 Task: Look for space in Jekulo, Indonesia from 1st June, 2023 to 9th June, 2023 for 4 adults in price range Rs.6000 to Rs.12000. Place can be entire place with 2 bedrooms having 2 beds and 2 bathrooms. Property type can be house, flat, guest house. Booking option can be shelf check-in. Required host language is English.
Action: Mouse moved to (440, 80)
Screenshot: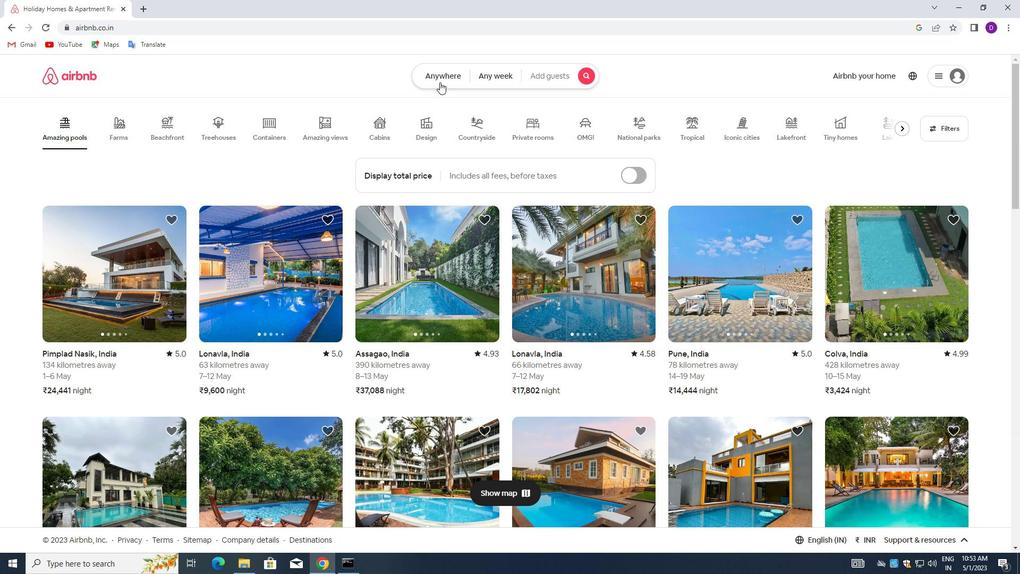 
Action: Mouse pressed left at (440, 80)
Screenshot: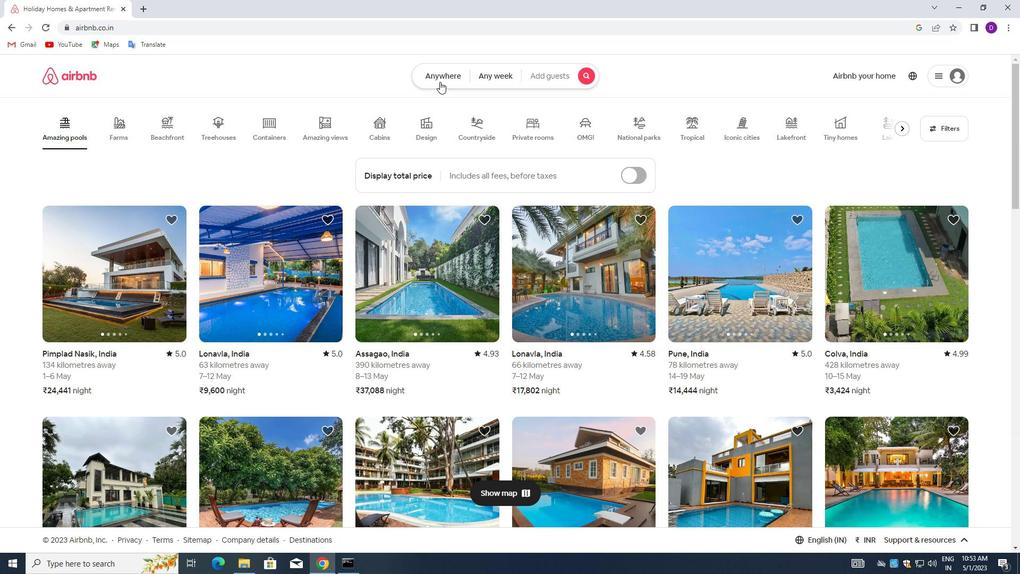 
Action: Mouse moved to (315, 120)
Screenshot: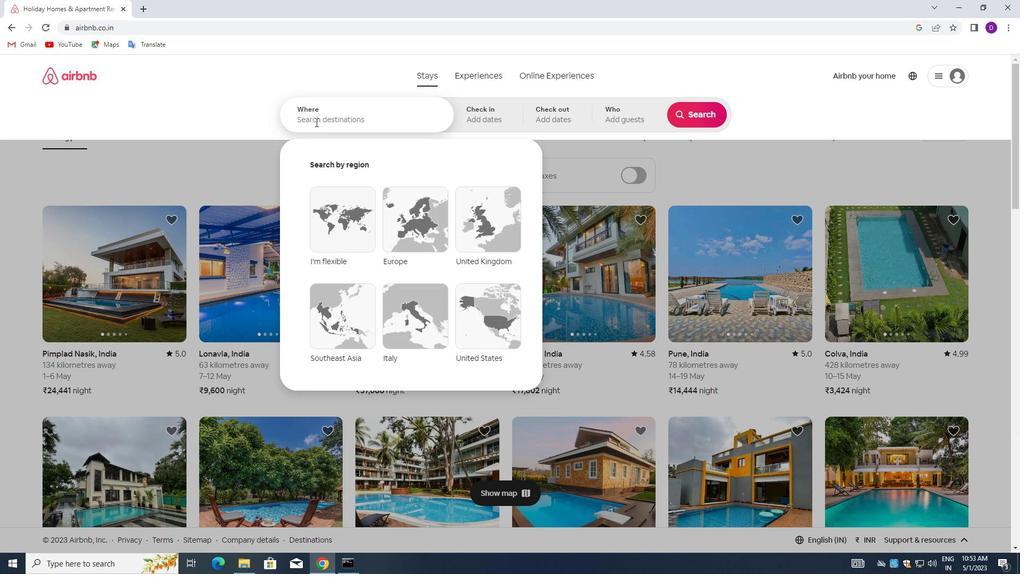 
Action: Mouse pressed left at (315, 120)
Screenshot: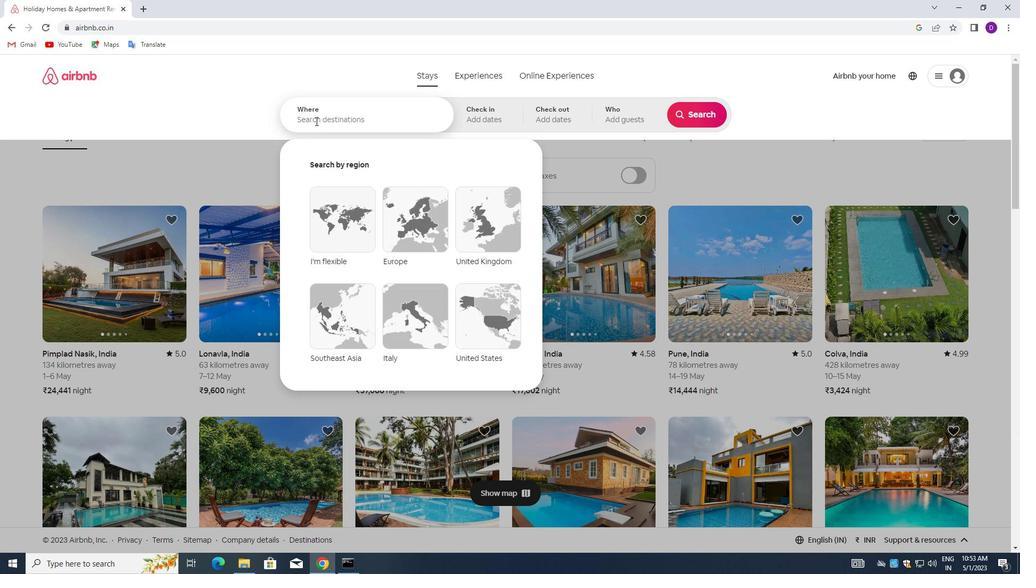 
Action: Key pressed <Key.shift>JEKULO,<Key.space><Key.shift>INDONESIA
Screenshot: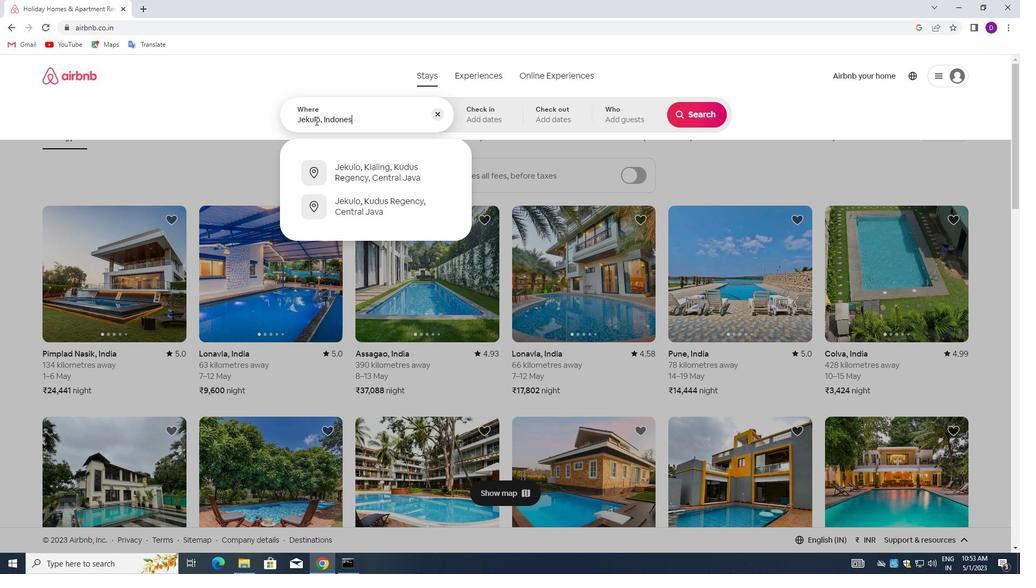 
Action: Mouse moved to (375, 118)
Screenshot: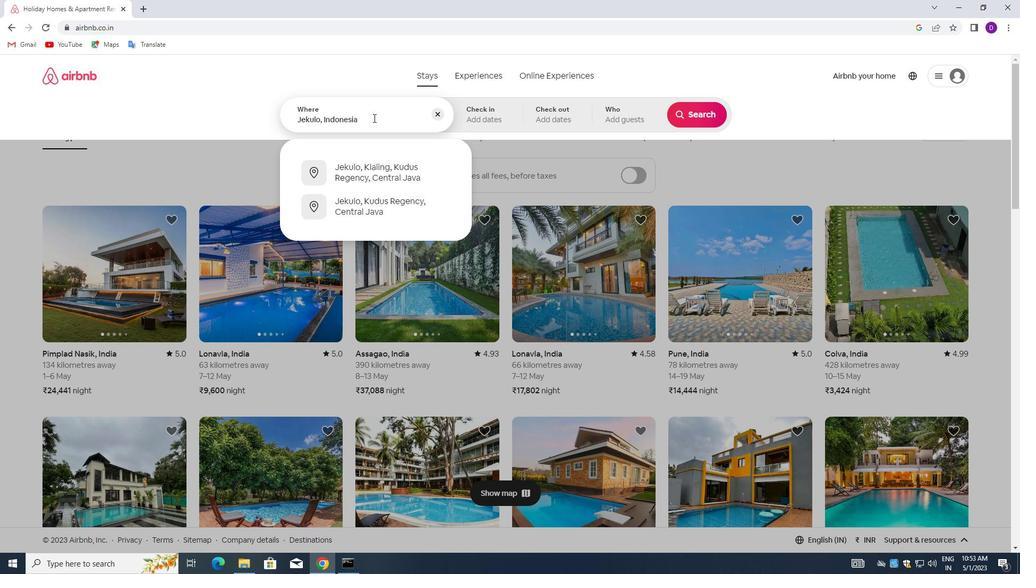 
Action: Key pressed <Key.enter>
Screenshot: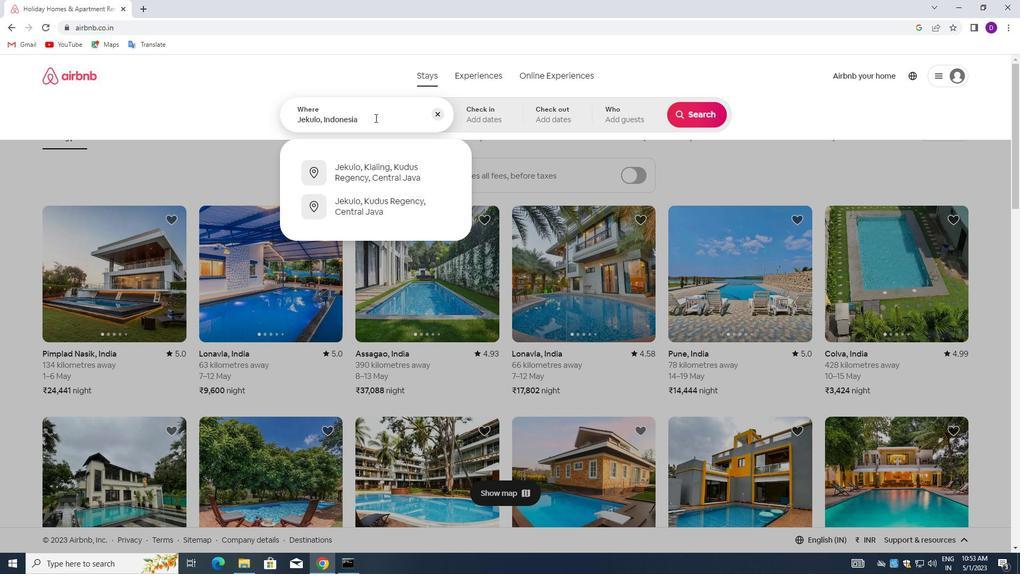 
Action: Mouse moved to (635, 245)
Screenshot: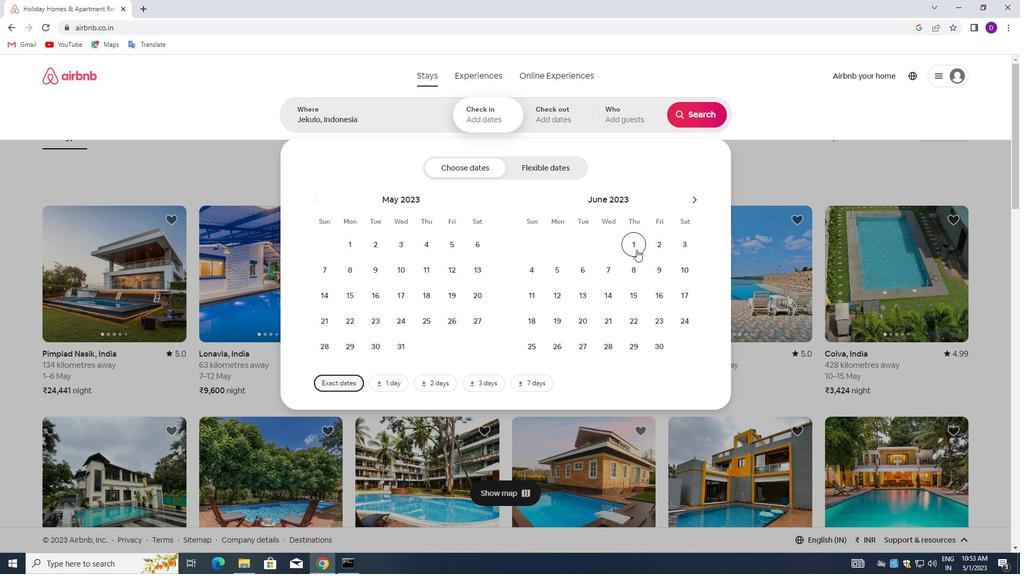 
Action: Mouse pressed left at (635, 245)
Screenshot: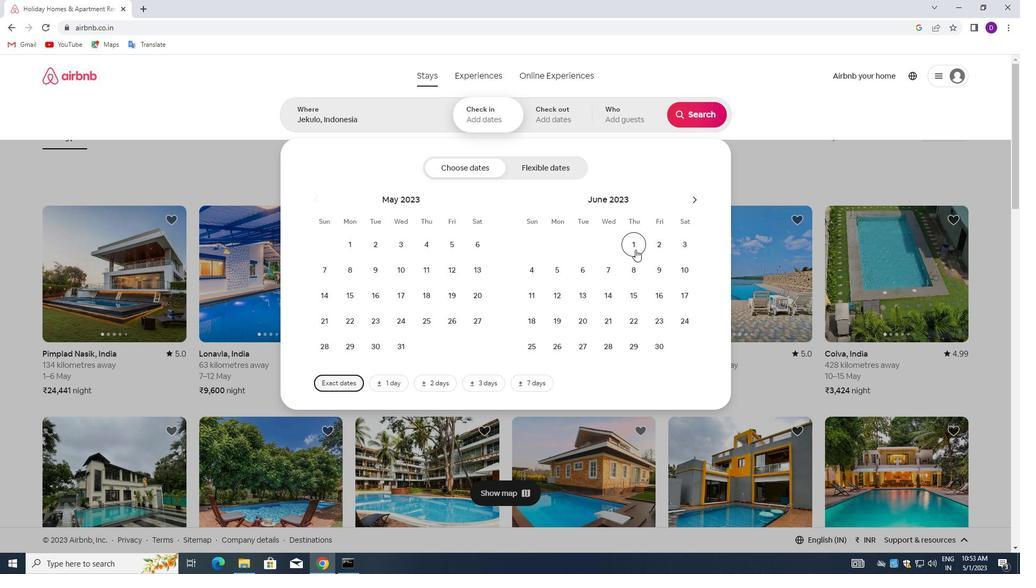 
Action: Mouse moved to (654, 259)
Screenshot: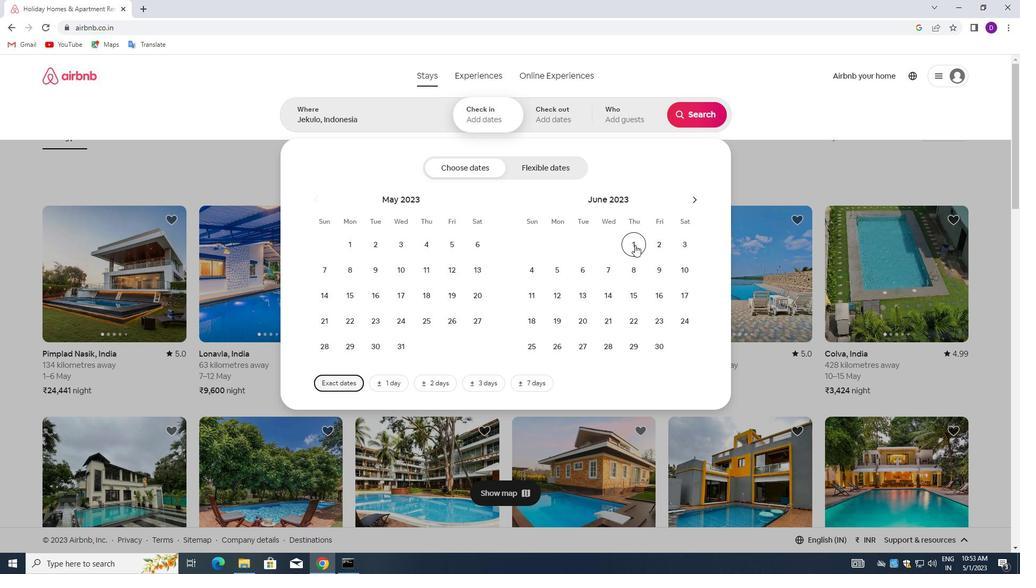 
Action: Mouse pressed left at (654, 259)
Screenshot: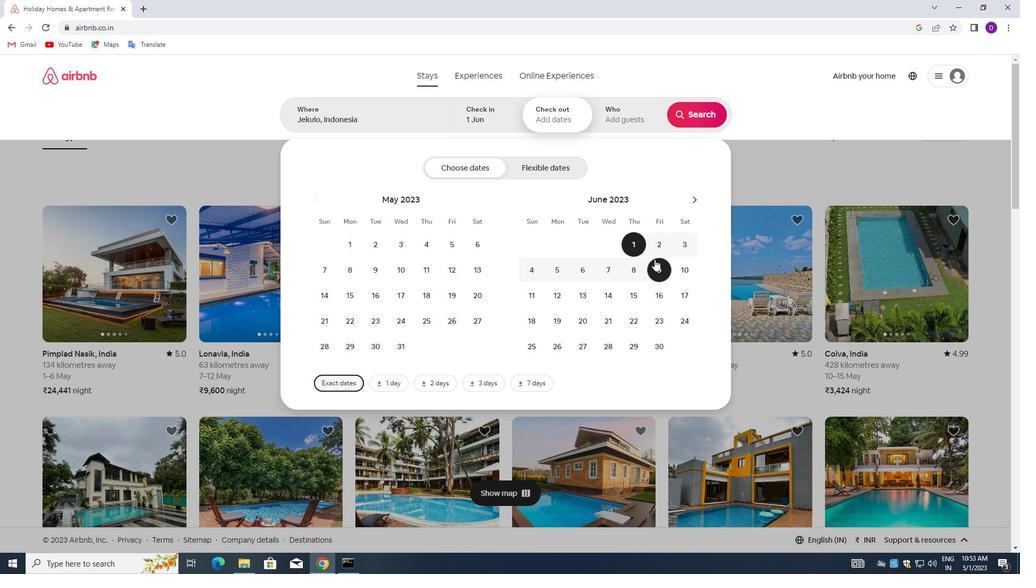 
Action: Mouse moved to (621, 124)
Screenshot: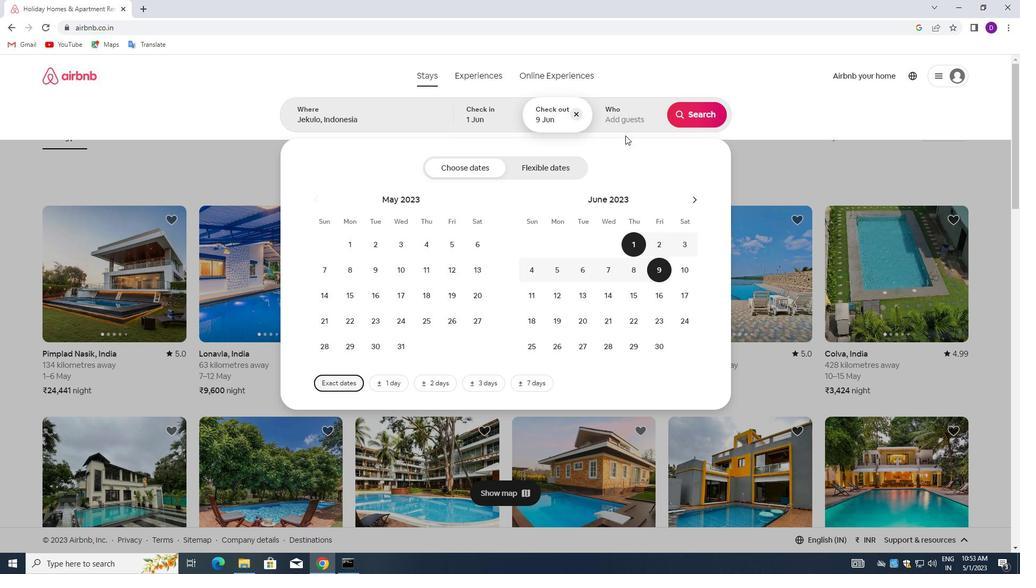 
Action: Mouse pressed left at (621, 124)
Screenshot: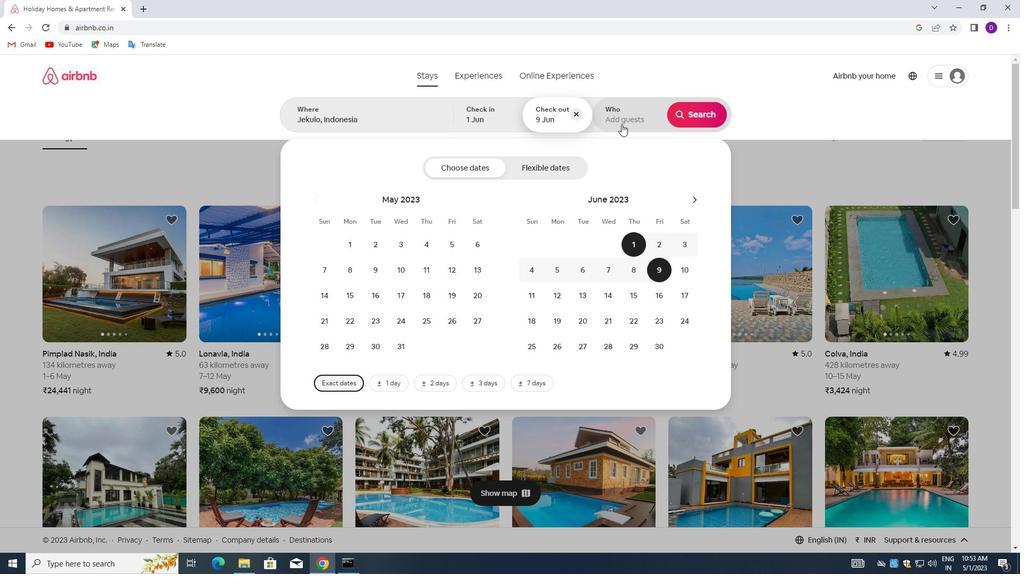 
Action: Mouse moved to (700, 172)
Screenshot: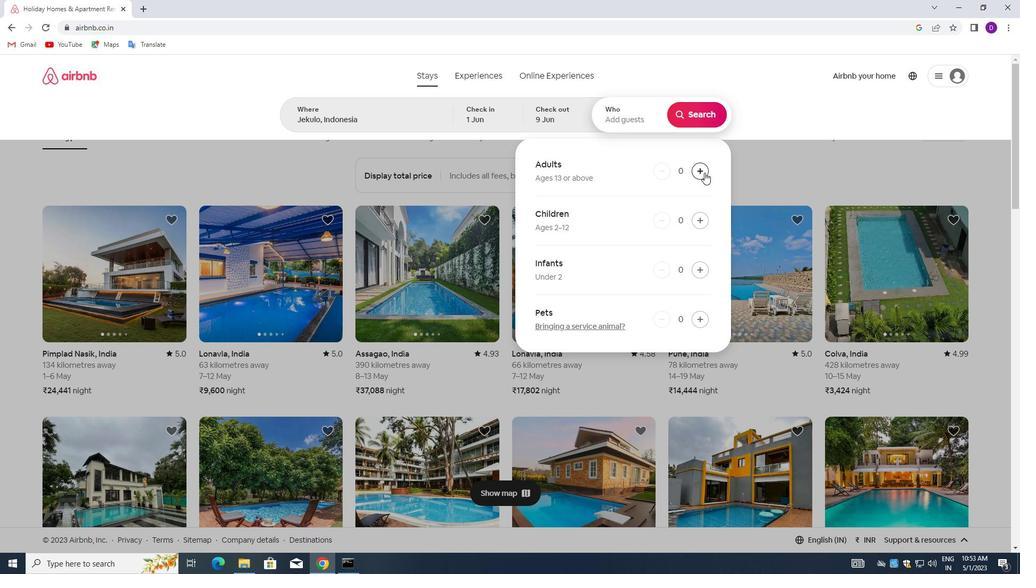 
Action: Mouse pressed left at (700, 172)
Screenshot: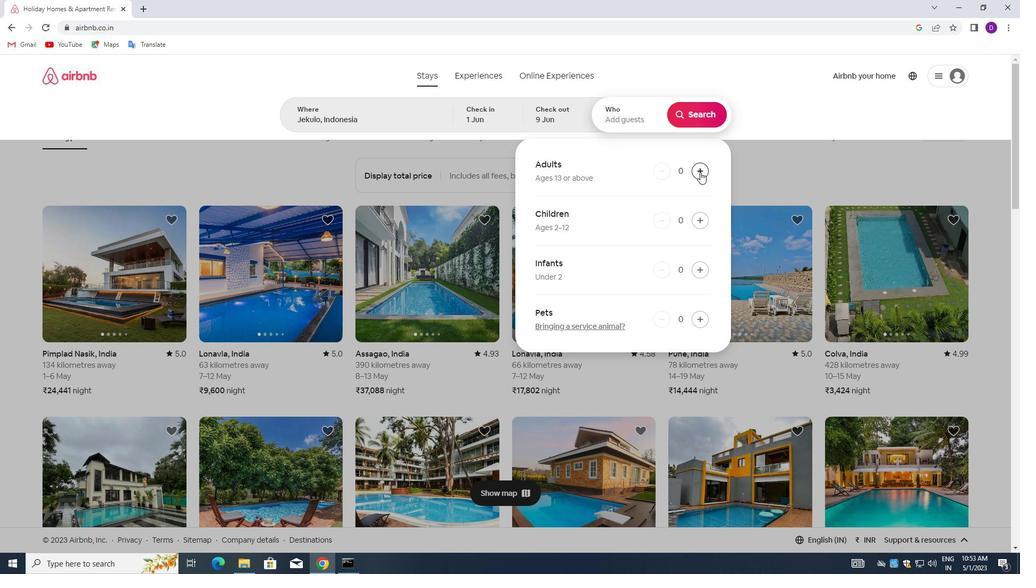 
Action: Mouse pressed left at (700, 172)
Screenshot: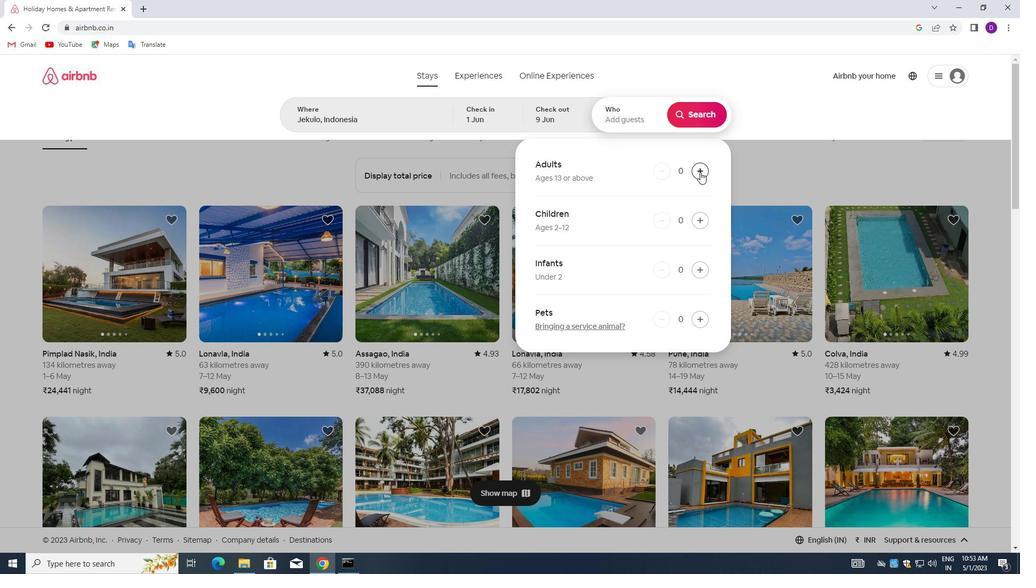 
Action: Mouse pressed left at (700, 172)
Screenshot: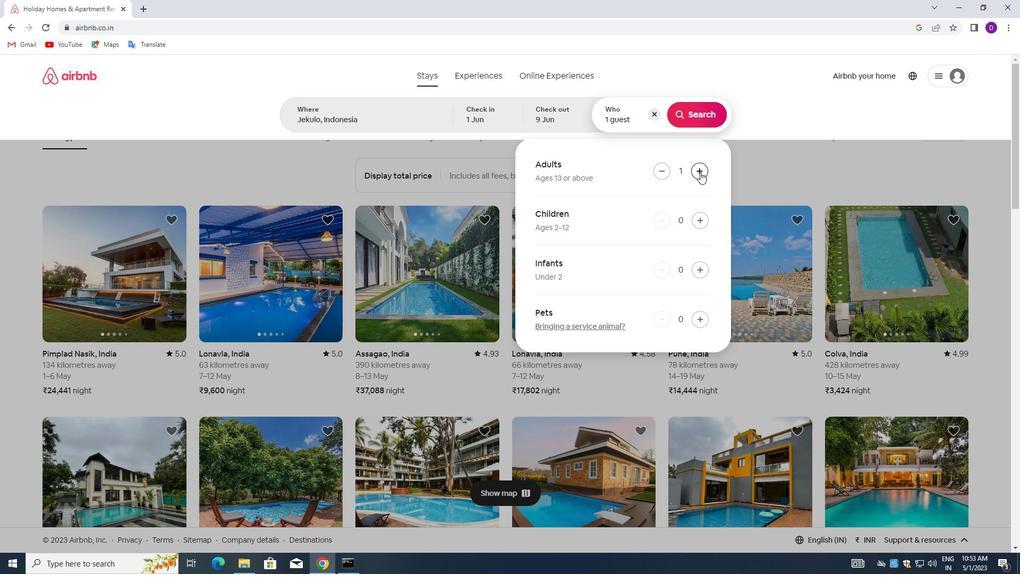 
Action: Mouse pressed left at (700, 172)
Screenshot: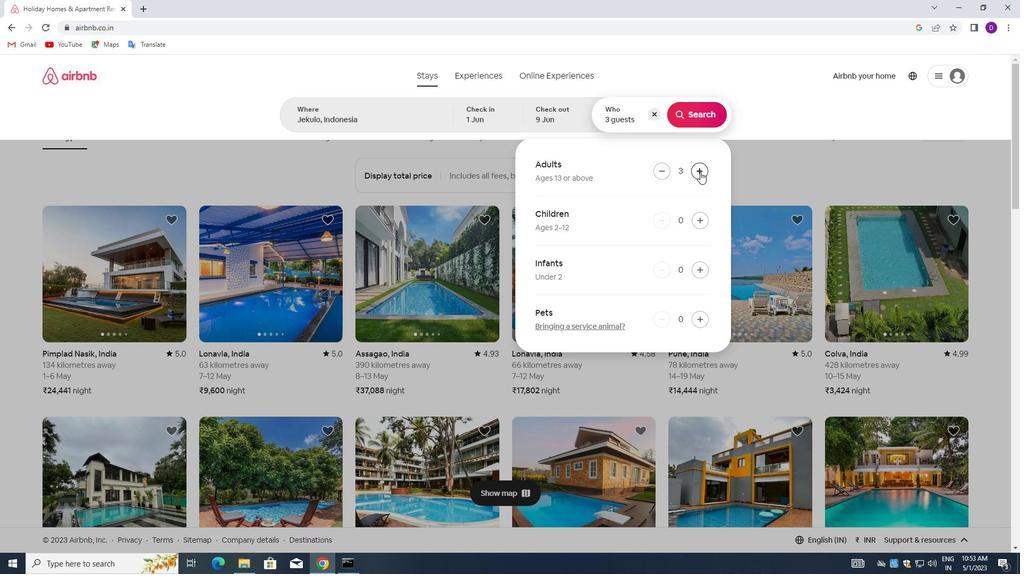
Action: Mouse moved to (693, 115)
Screenshot: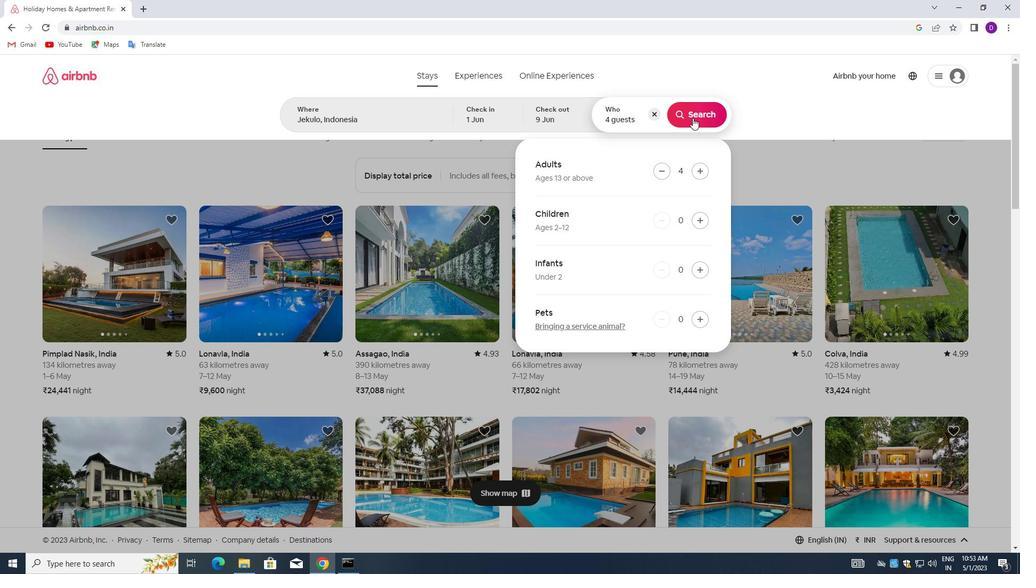 
Action: Mouse pressed left at (693, 115)
Screenshot: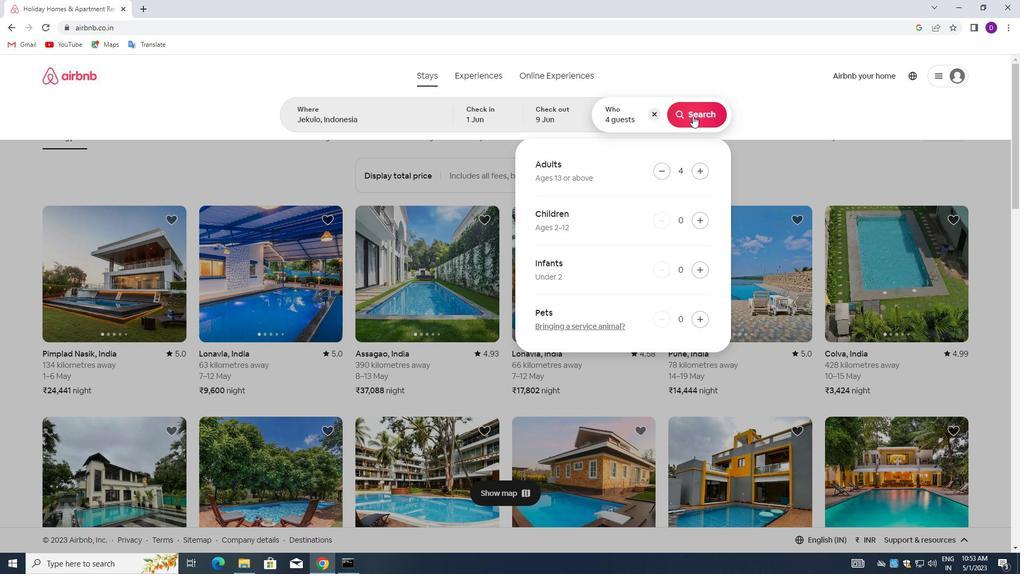 
Action: Mouse moved to (963, 116)
Screenshot: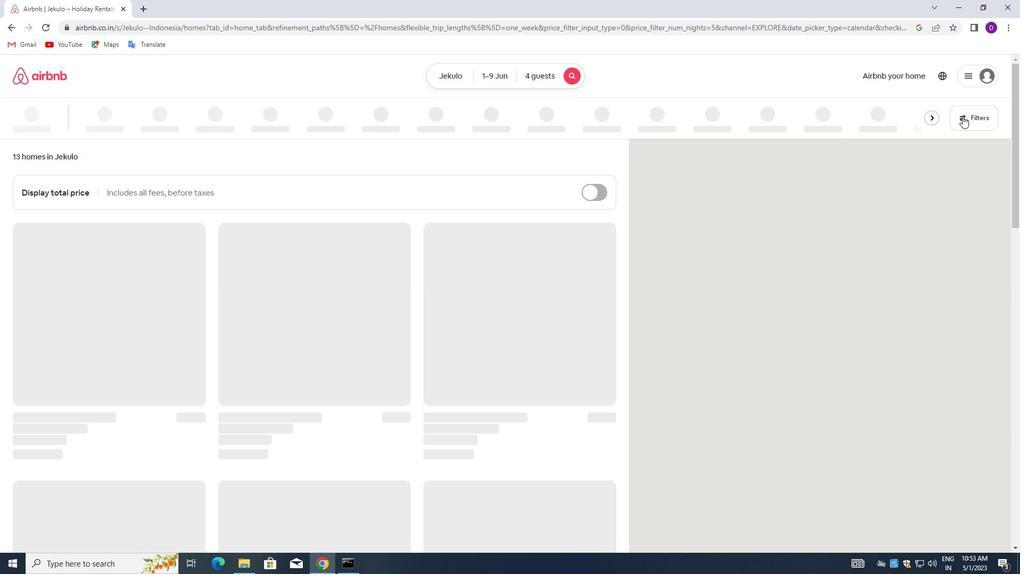 
Action: Mouse pressed left at (963, 116)
Screenshot: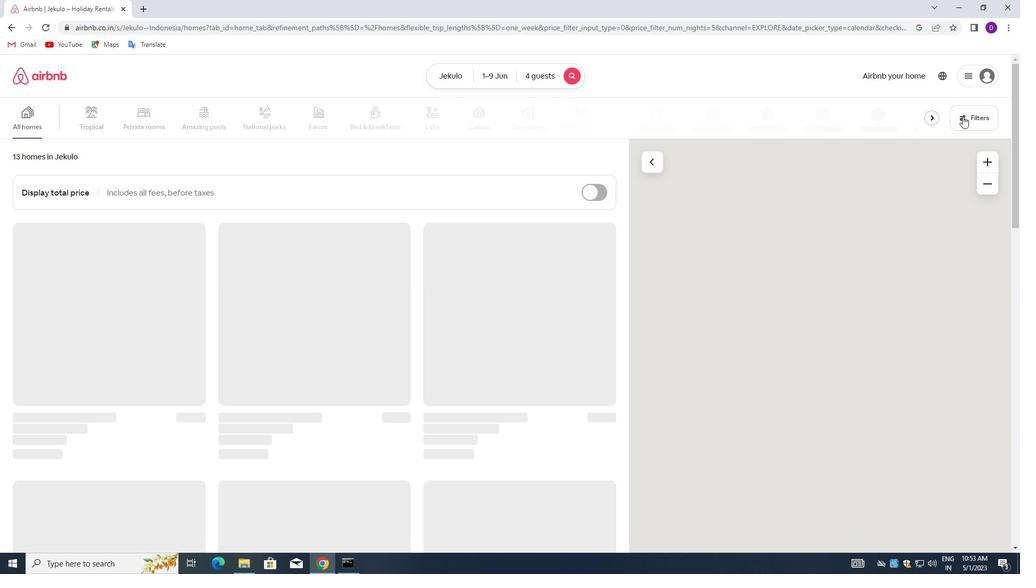 
Action: Mouse moved to (371, 254)
Screenshot: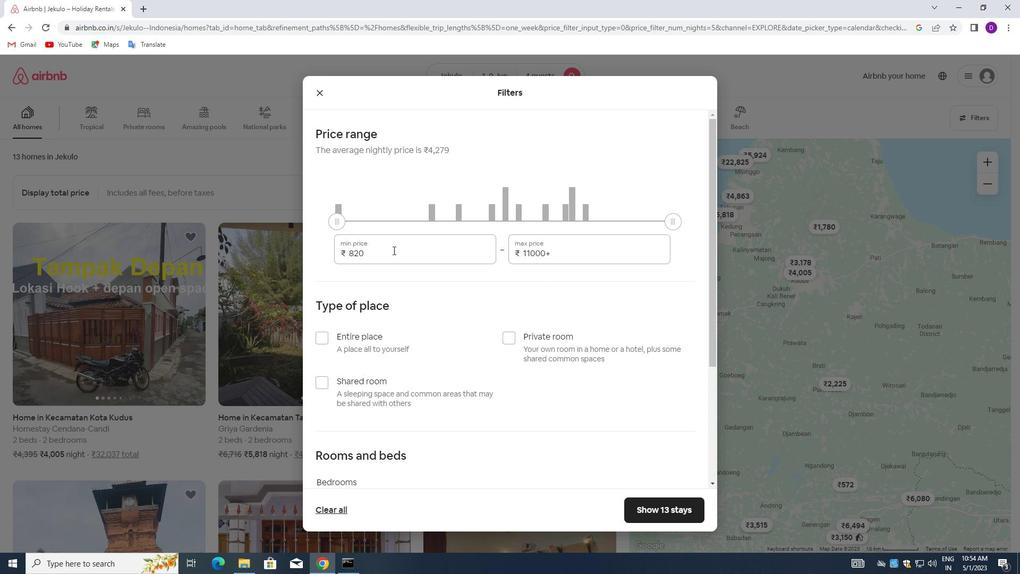
Action: Mouse pressed left at (371, 254)
Screenshot: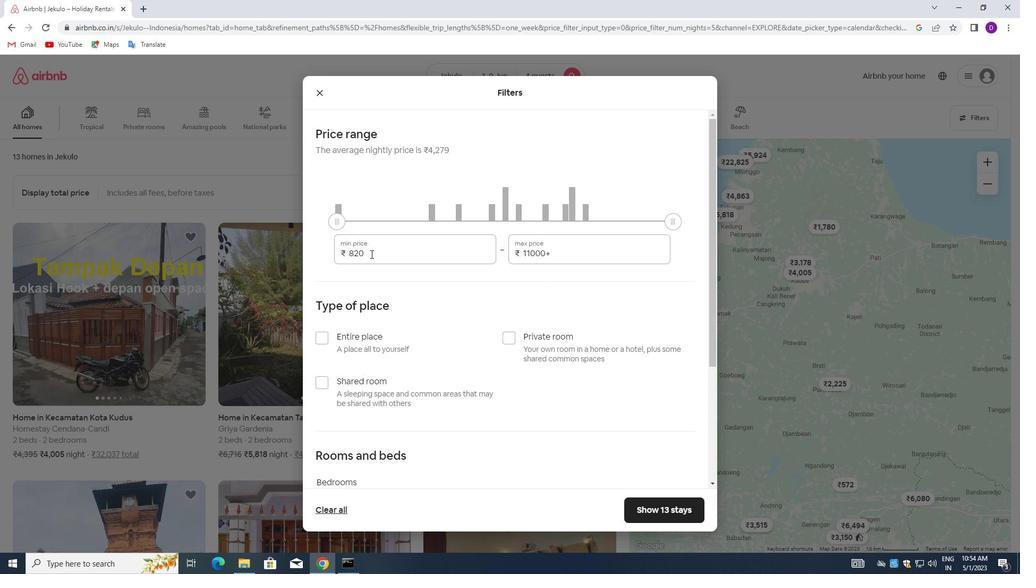 
Action: Mouse pressed left at (371, 254)
Screenshot: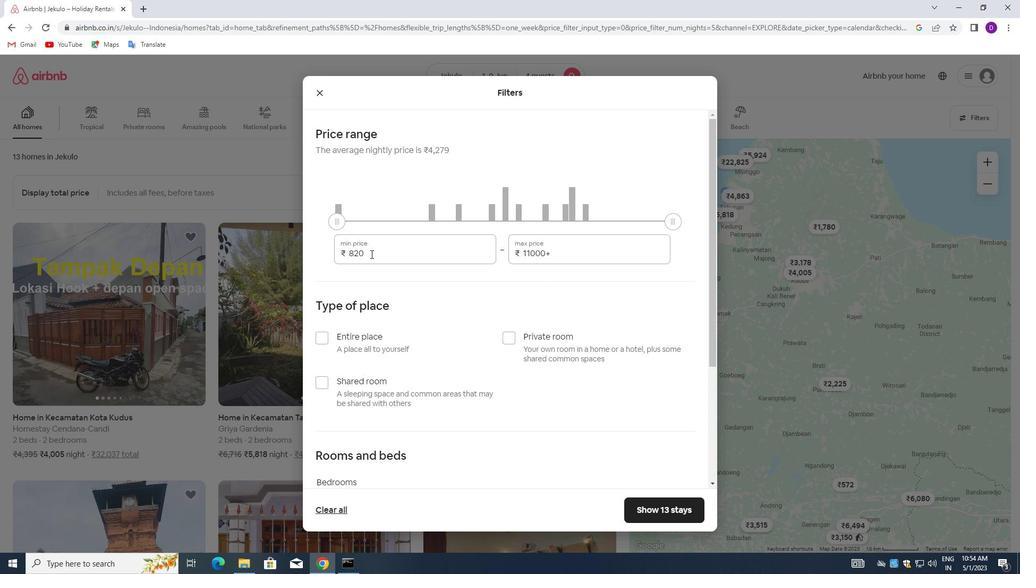 
Action: Key pressed 6000<Key.tab>12000
Screenshot: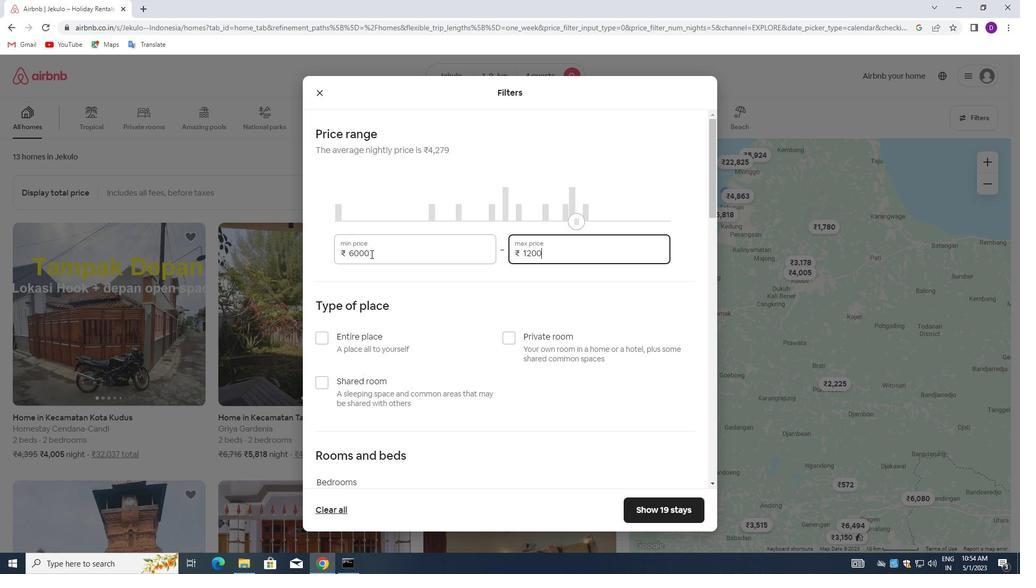 
Action: Mouse moved to (371, 272)
Screenshot: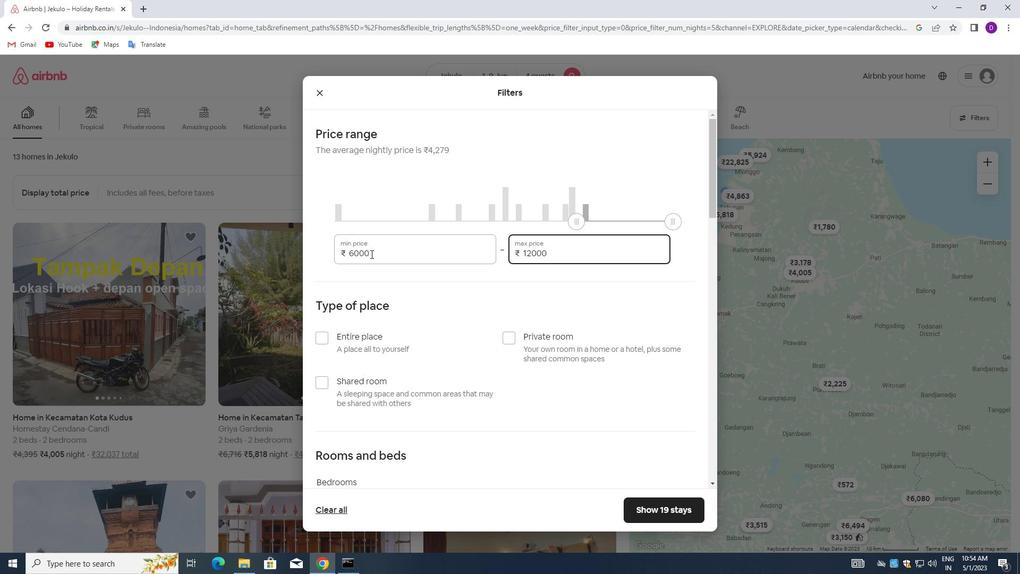 
Action: Mouse scrolled (371, 271) with delta (0, 0)
Screenshot: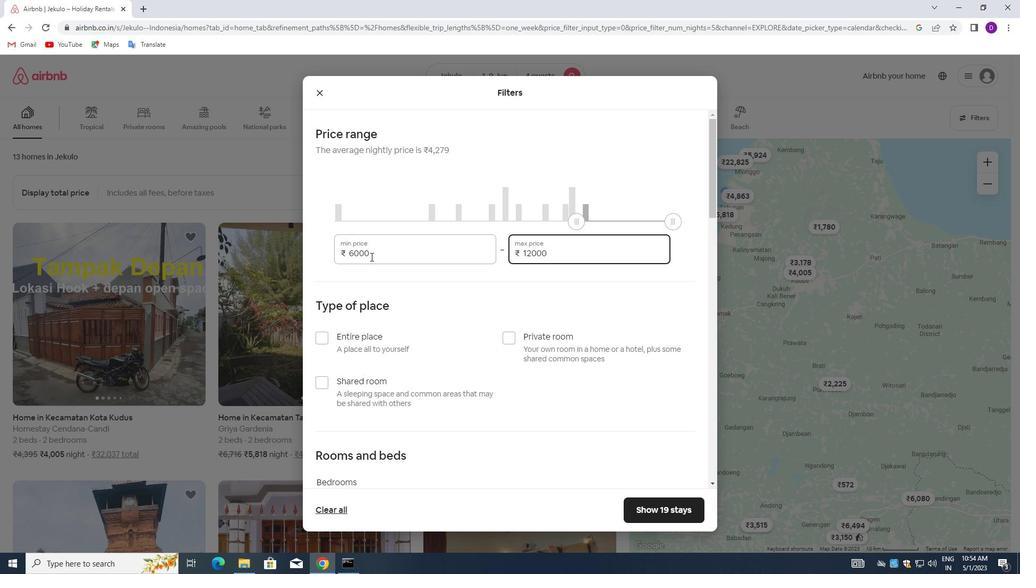 
Action: Mouse moved to (371, 273)
Screenshot: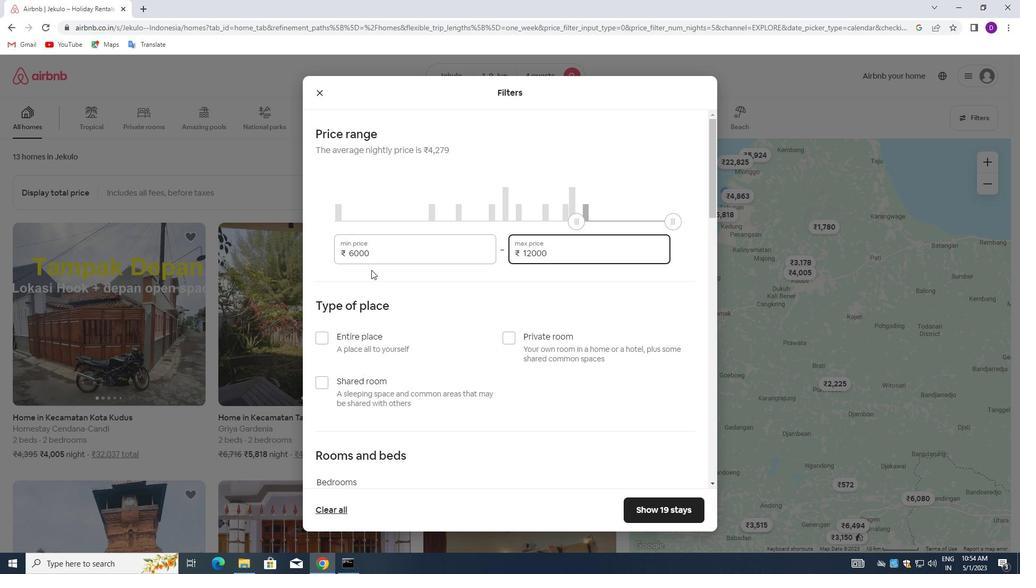 
Action: Mouse scrolled (371, 273) with delta (0, 0)
Screenshot: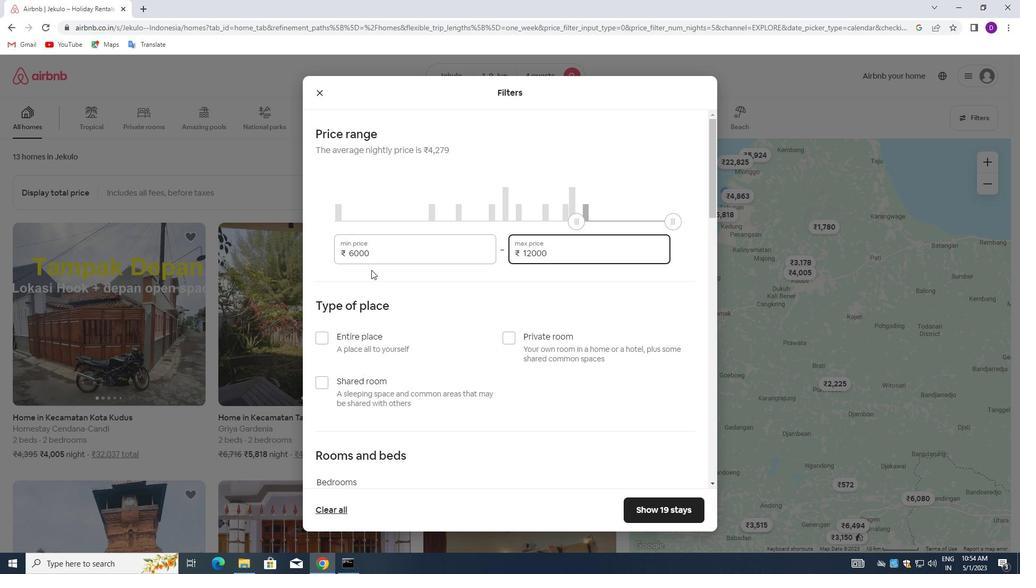 
Action: Mouse moved to (327, 236)
Screenshot: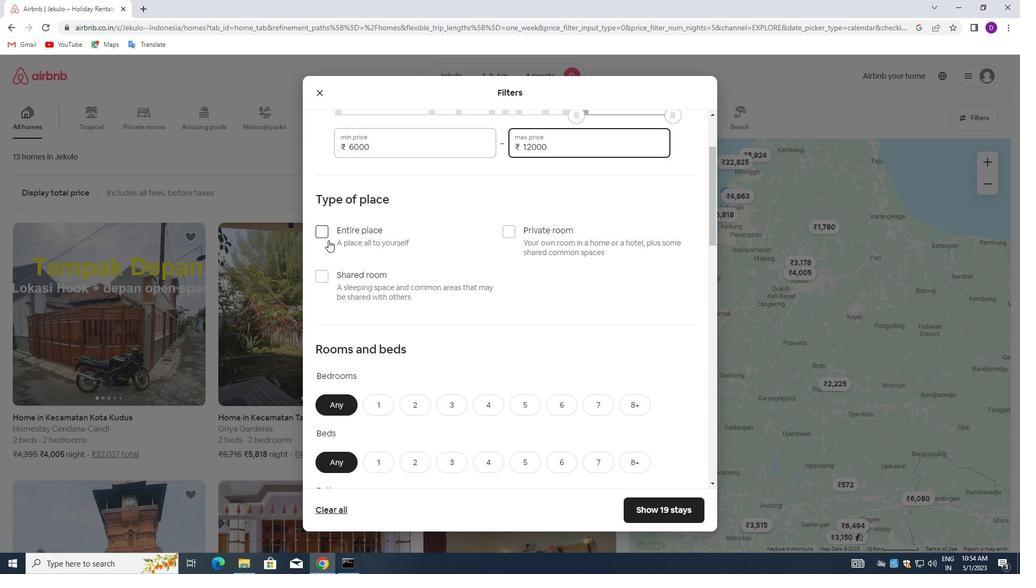
Action: Mouse pressed left at (327, 236)
Screenshot: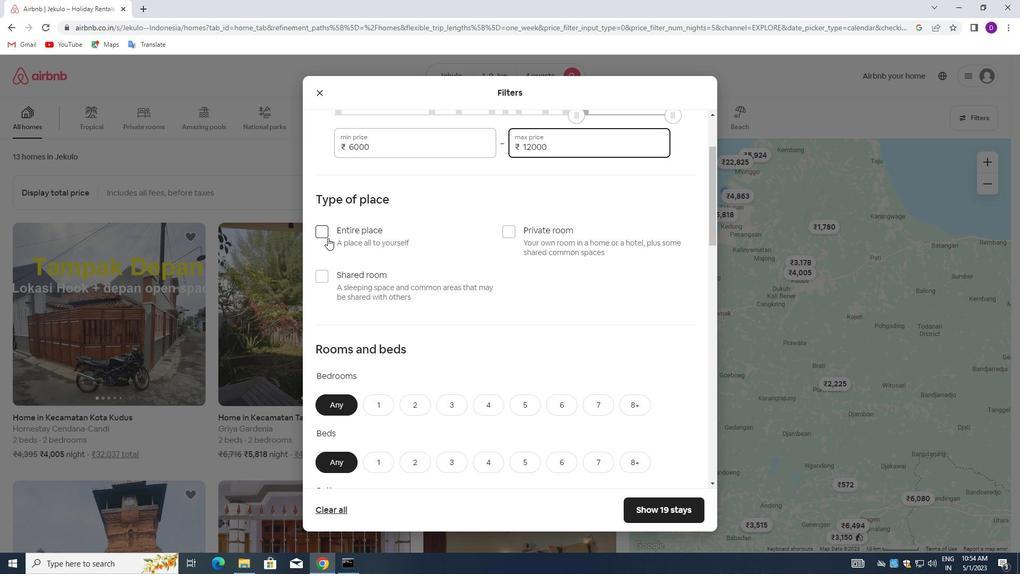 
Action: Mouse moved to (403, 278)
Screenshot: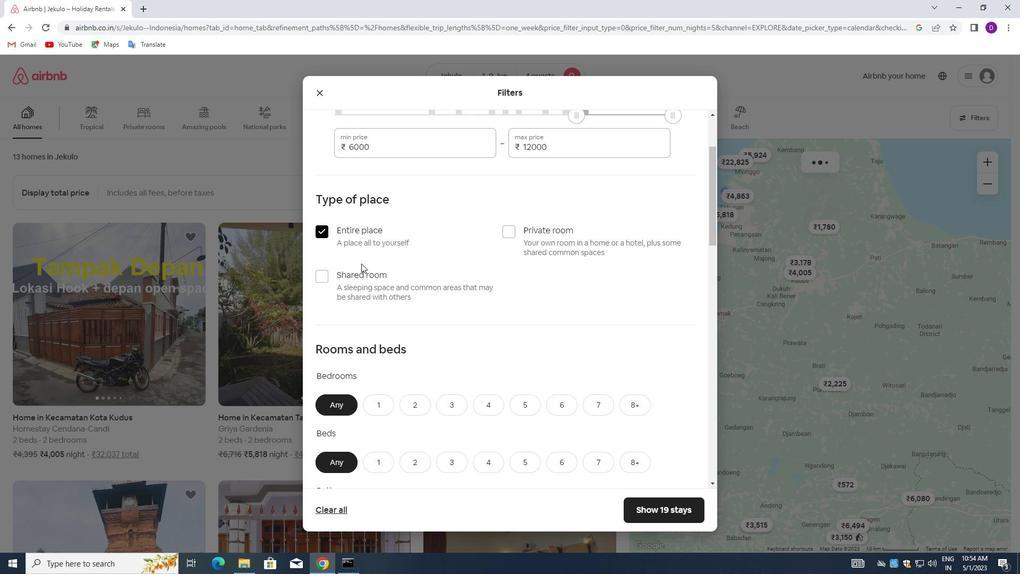 
Action: Mouse scrolled (403, 277) with delta (0, 0)
Screenshot: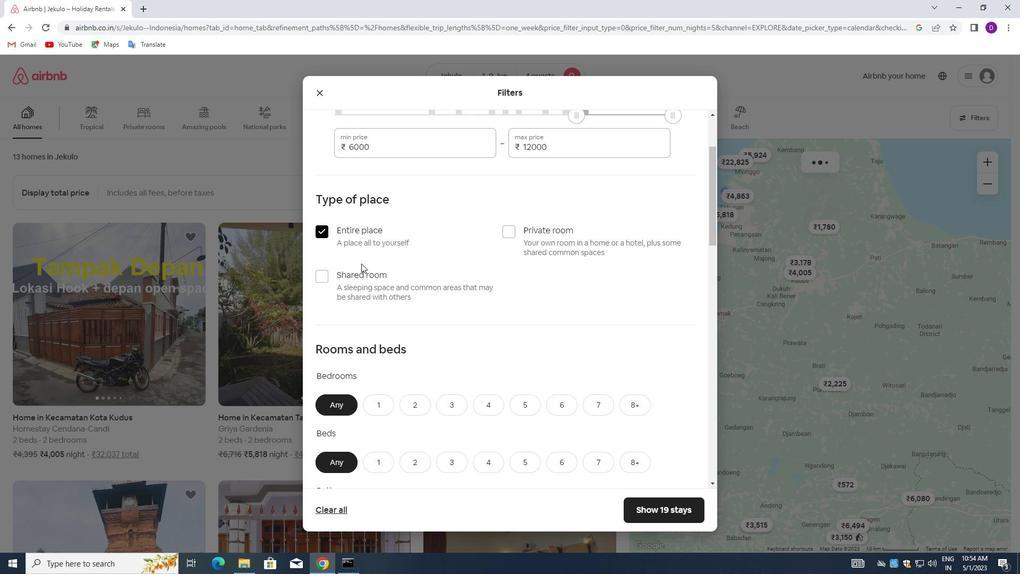 
Action: Mouse moved to (405, 279)
Screenshot: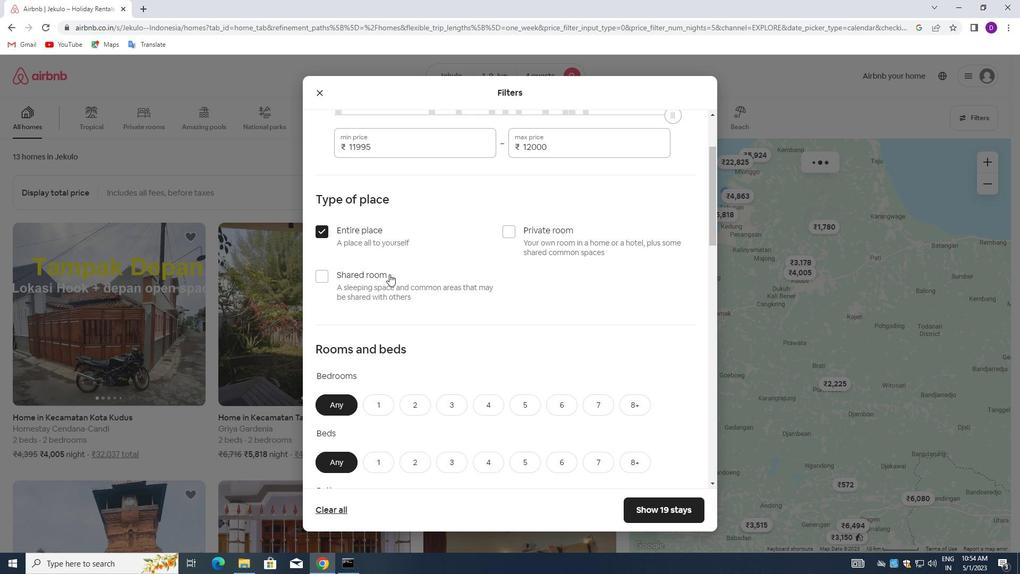 
Action: Mouse scrolled (405, 278) with delta (0, 0)
Screenshot: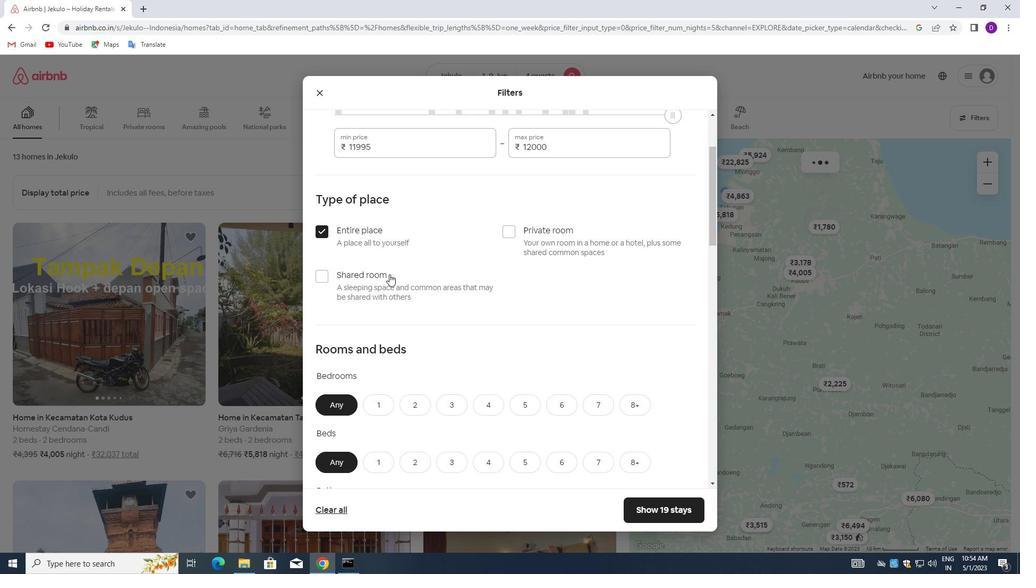 
Action: Mouse moved to (405, 279)
Screenshot: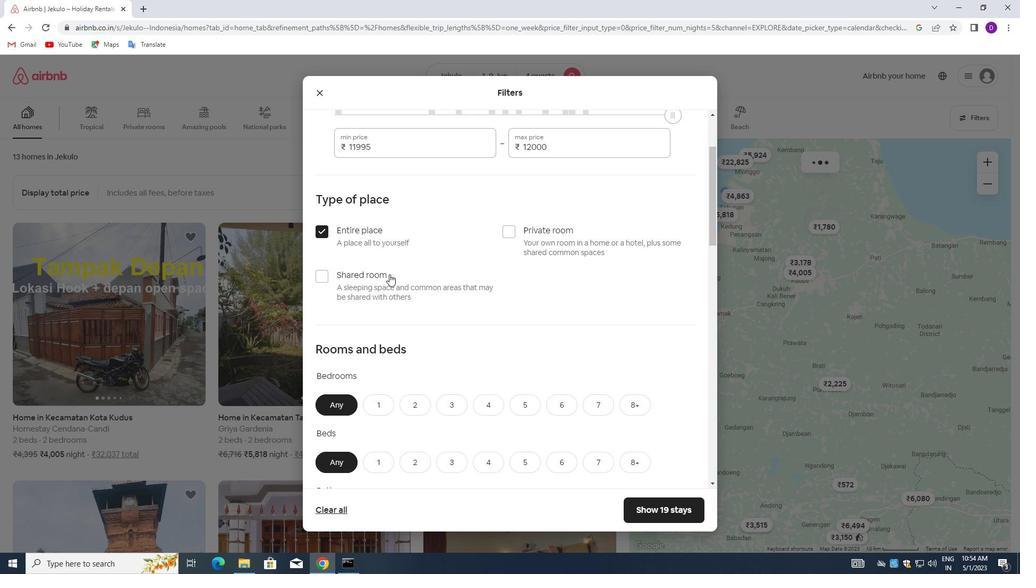 
Action: Mouse scrolled (405, 279) with delta (0, 0)
Screenshot: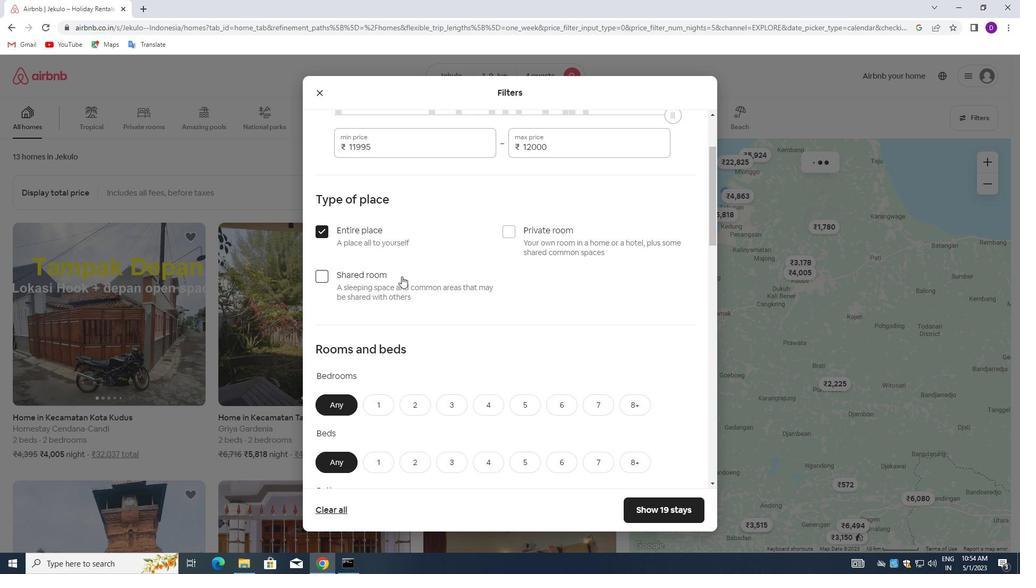 
Action: Mouse moved to (409, 247)
Screenshot: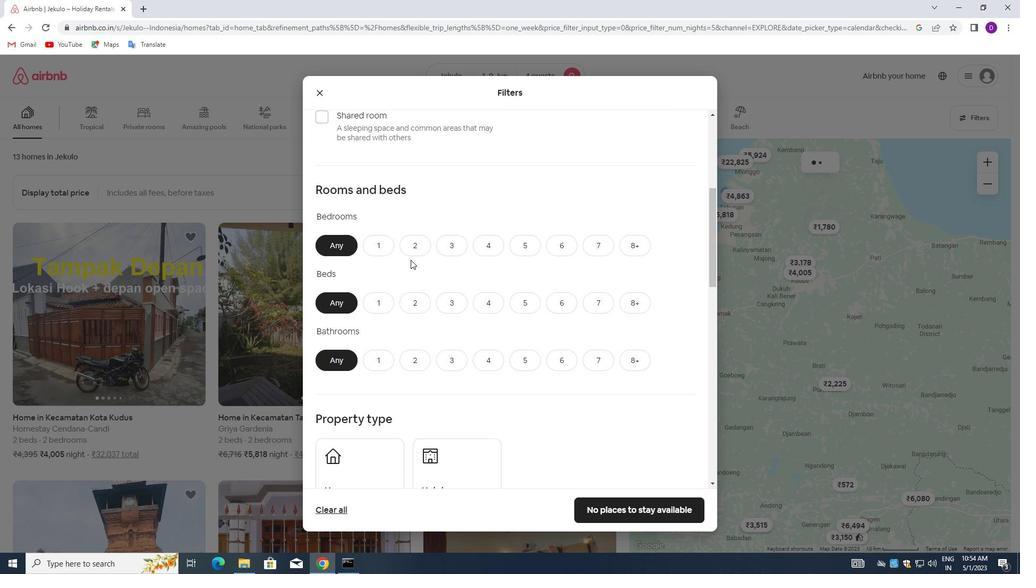 
Action: Mouse pressed left at (409, 247)
Screenshot: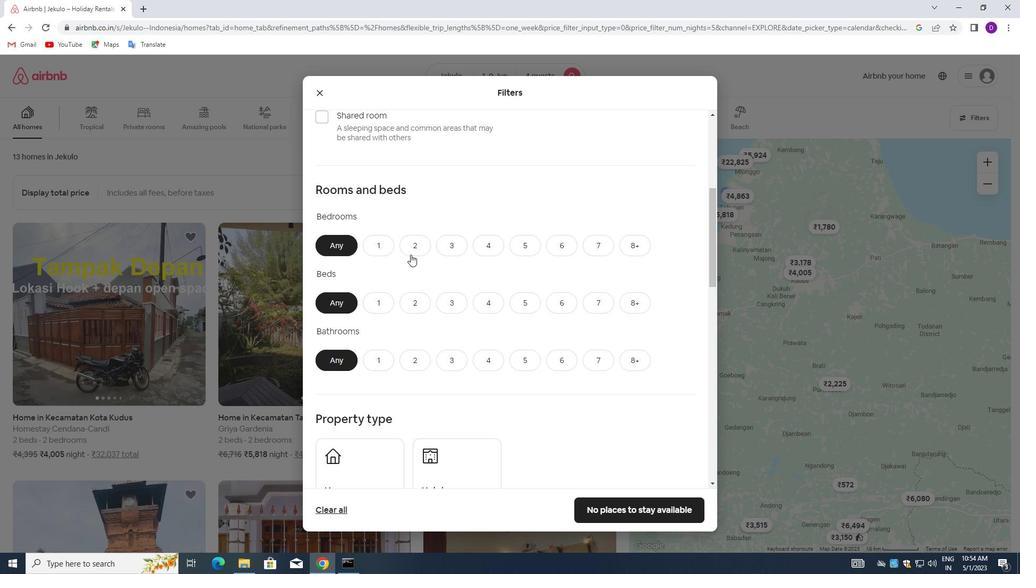 
Action: Mouse moved to (416, 296)
Screenshot: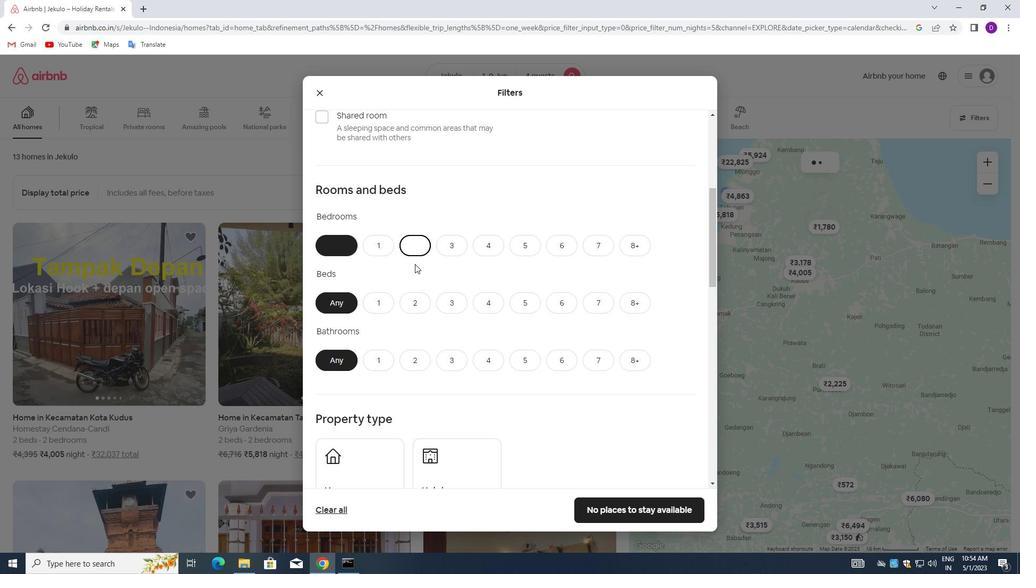 
Action: Mouse pressed left at (416, 296)
Screenshot: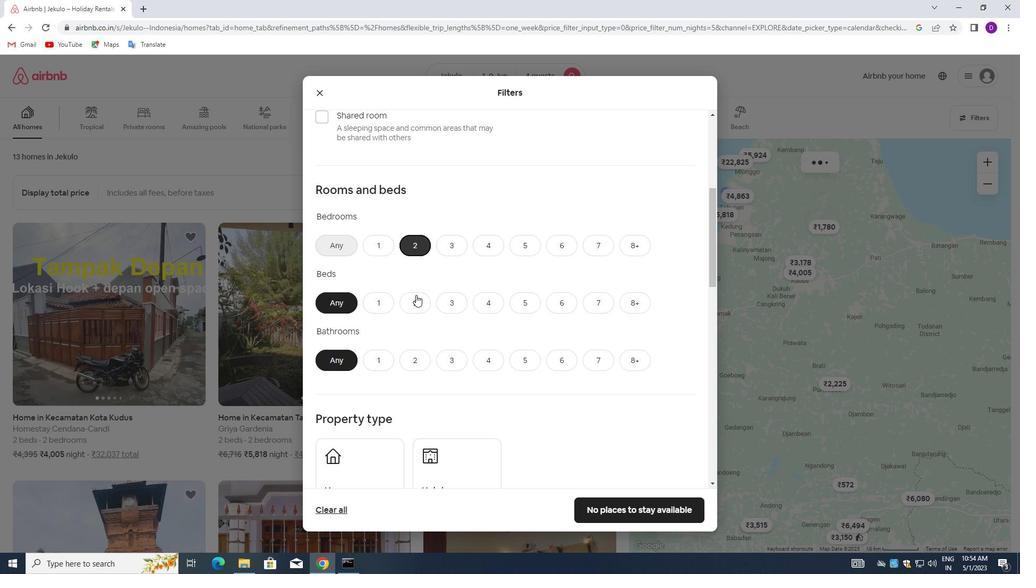 
Action: Mouse moved to (424, 362)
Screenshot: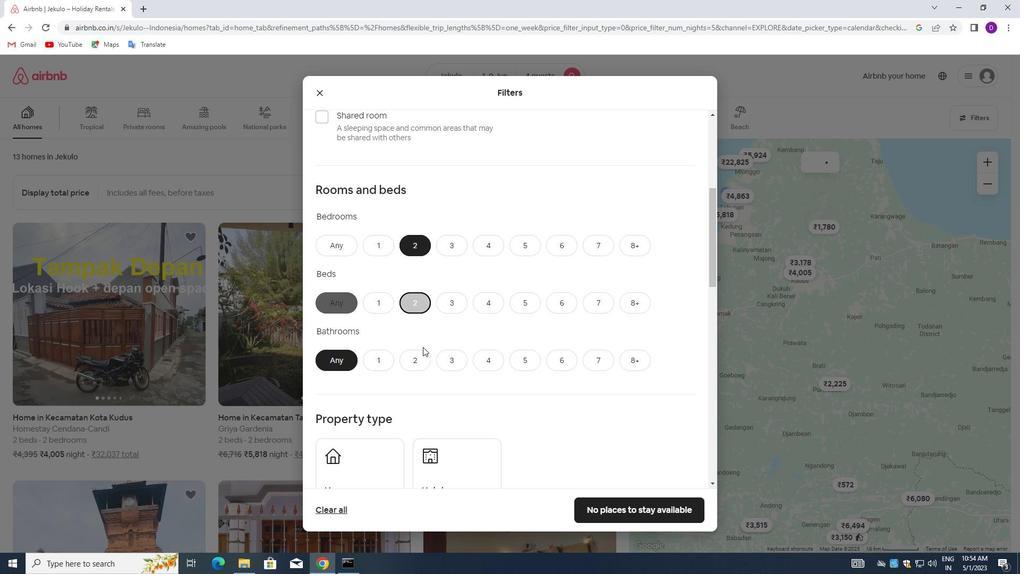 
Action: Mouse pressed left at (424, 362)
Screenshot: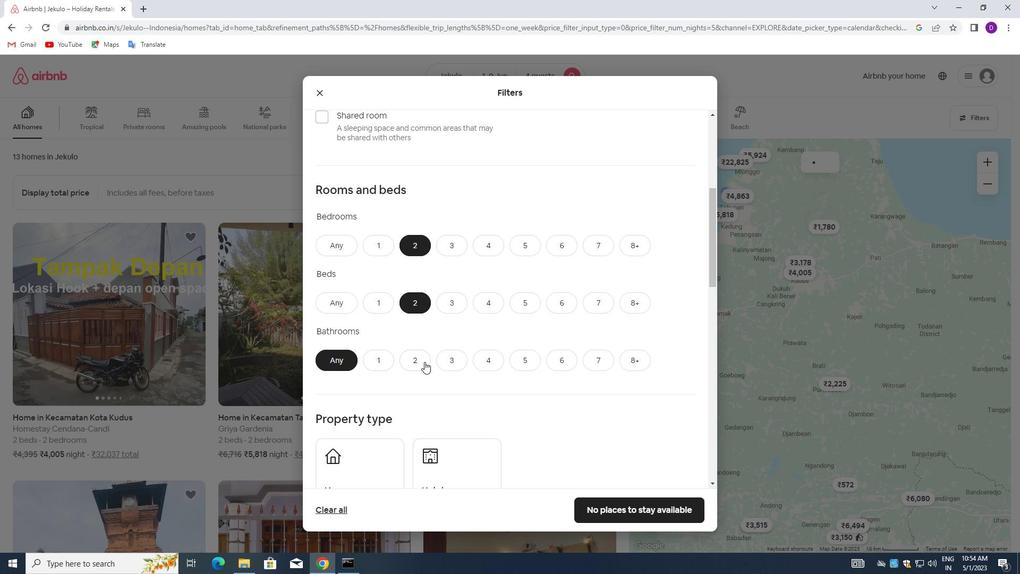 
Action: Mouse moved to (464, 344)
Screenshot: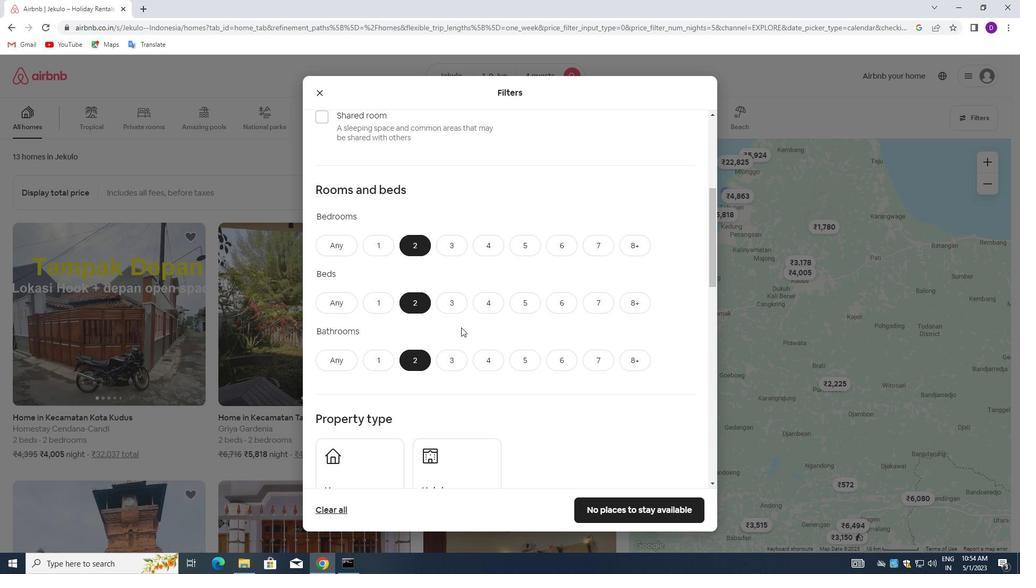 
Action: Mouse scrolled (464, 344) with delta (0, 0)
Screenshot: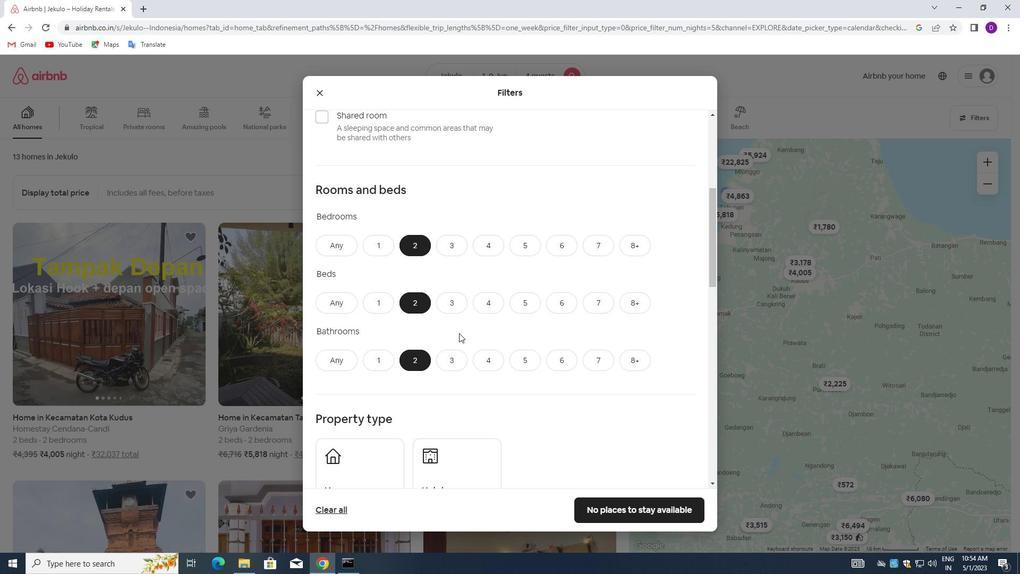 
Action: Mouse moved to (464, 345)
Screenshot: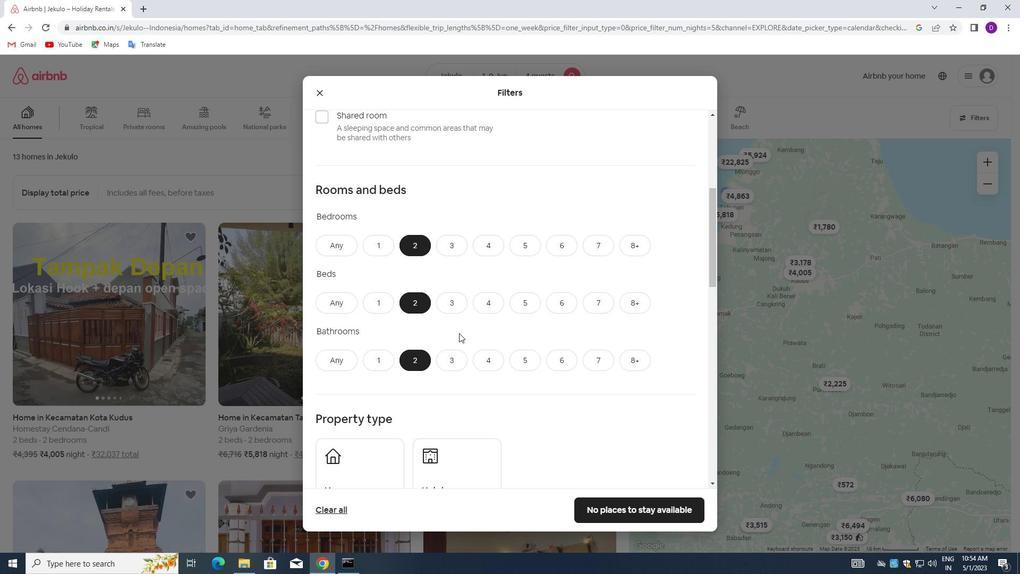 
Action: Mouse scrolled (464, 344) with delta (0, 0)
Screenshot: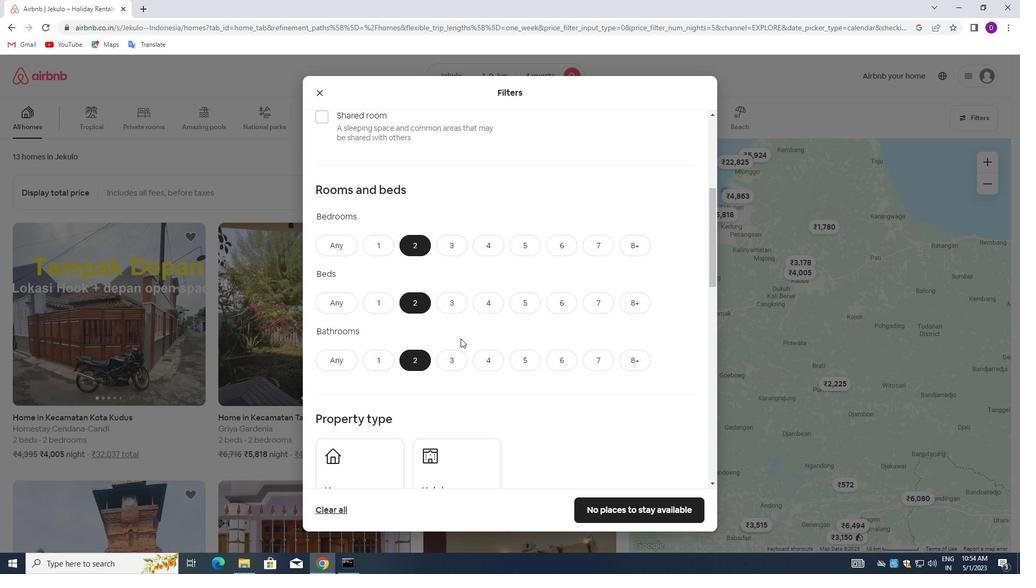 
Action: Mouse scrolled (464, 344) with delta (0, 0)
Screenshot: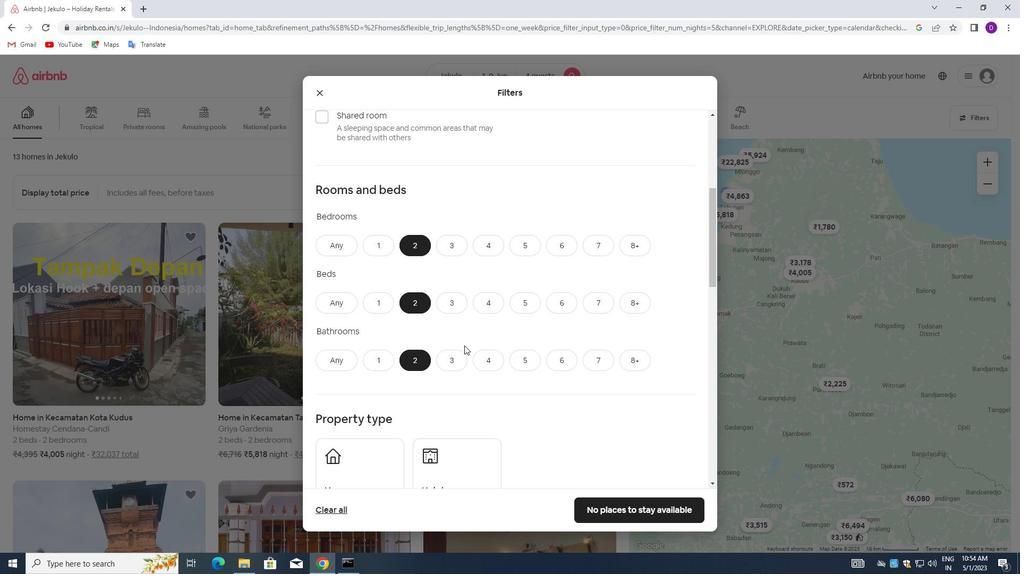 
Action: Mouse moved to (365, 318)
Screenshot: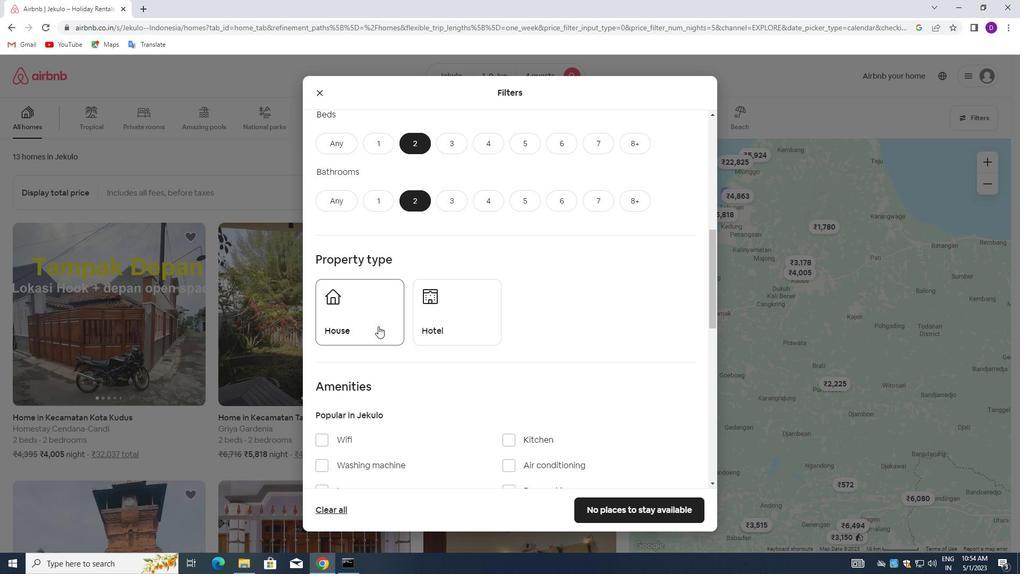 
Action: Mouse pressed left at (365, 318)
Screenshot: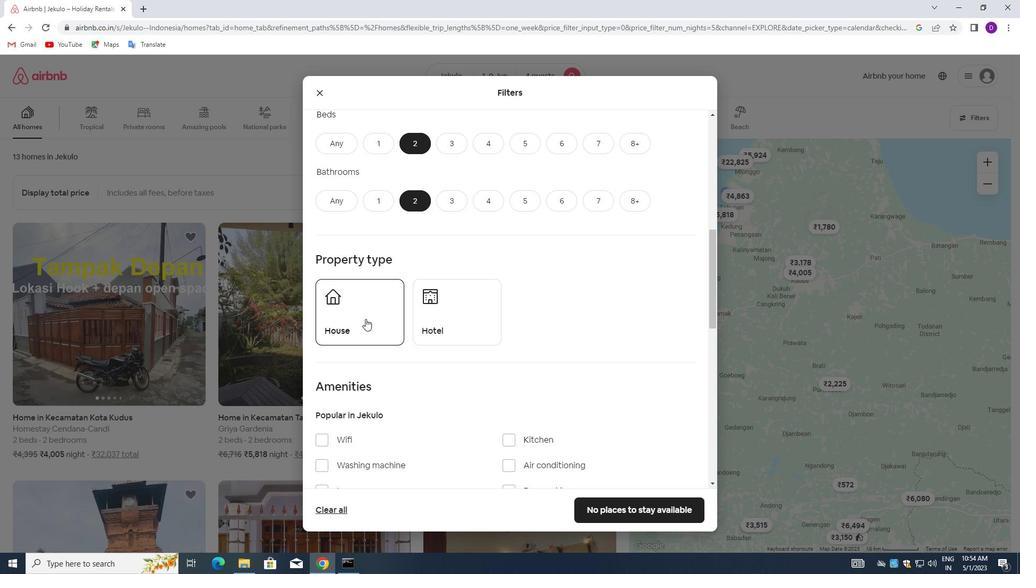 
Action: Mouse moved to (475, 326)
Screenshot: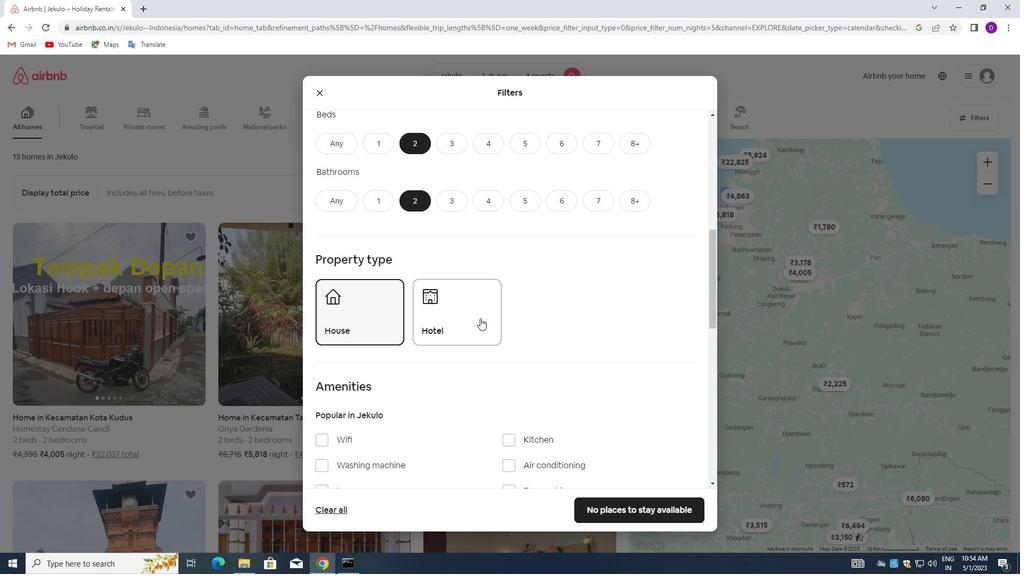 
Action: Mouse scrolled (475, 325) with delta (0, 0)
Screenshot: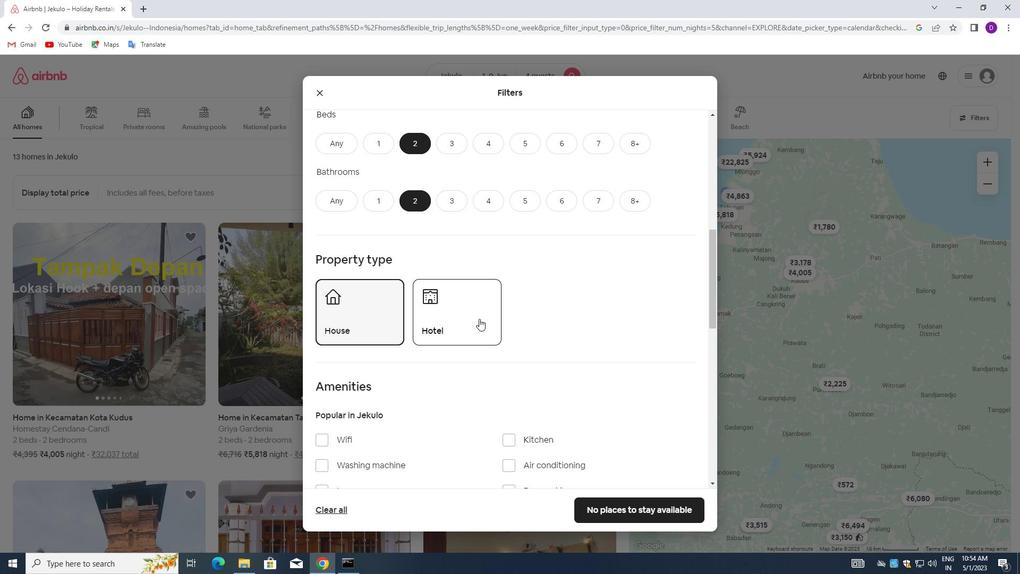 
Action: Mouse moved to (475, 327)
Screenshot: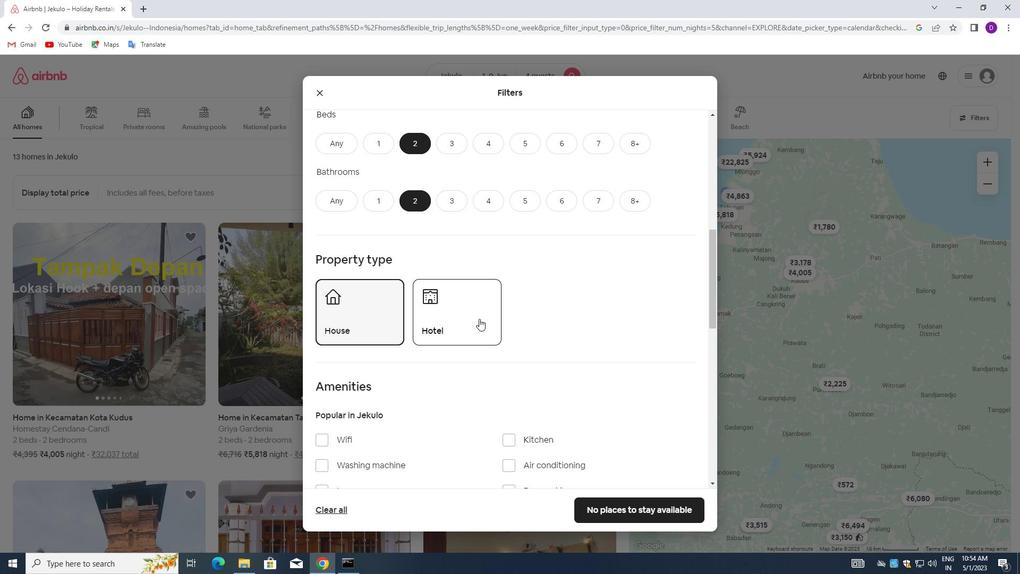 
Action: Mouse scrolled (475, 326) with delta (0, 0)
Screenshot: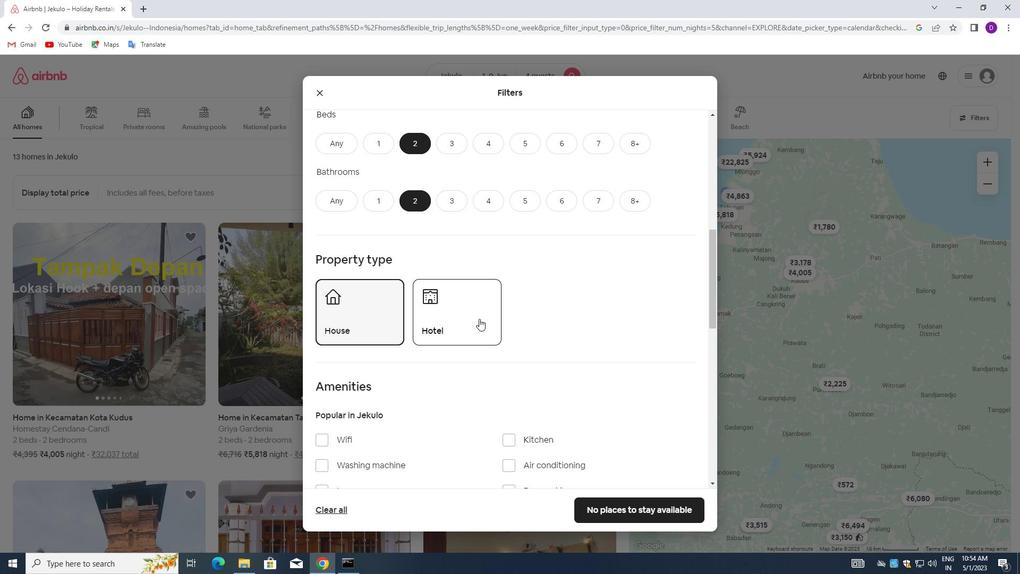
Action: Mouse moved to (475, 327)
Screenshot: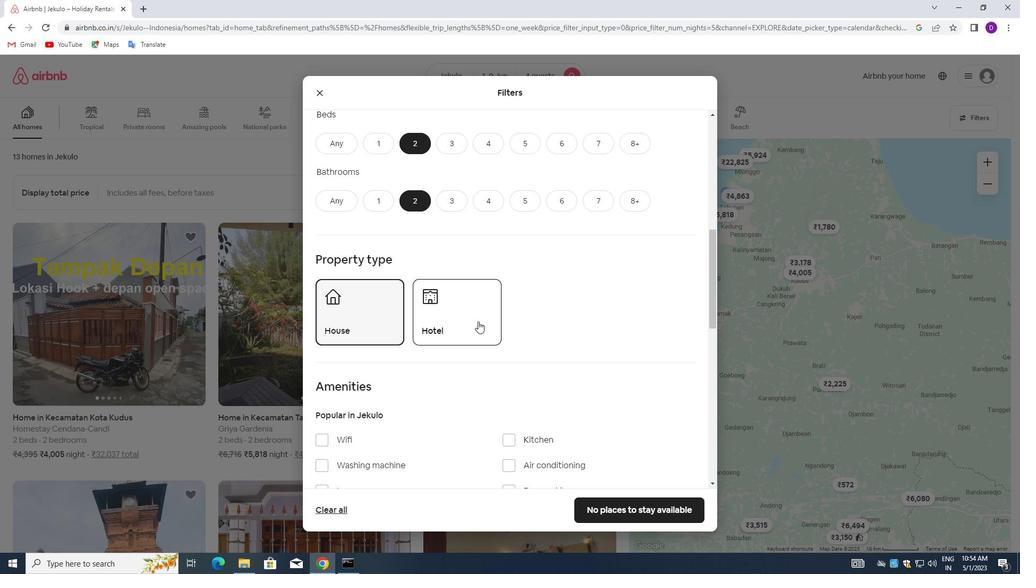 
Action: Mouse scrolled (475, 327) with delta (0, 0)
Screenshot: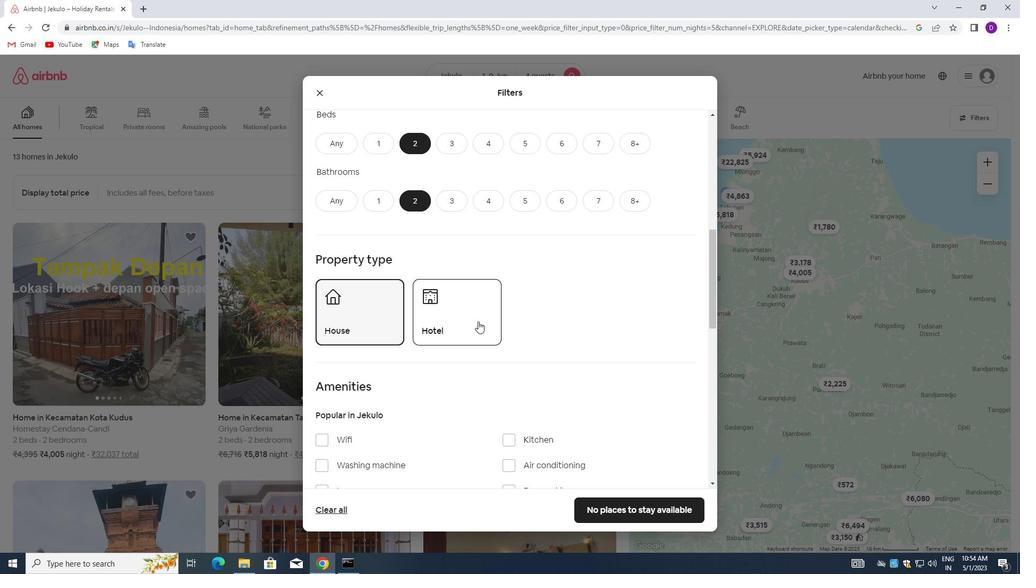 
Action: Mouse scrolled (475, 327) with delta (0, 0)
Screenshot: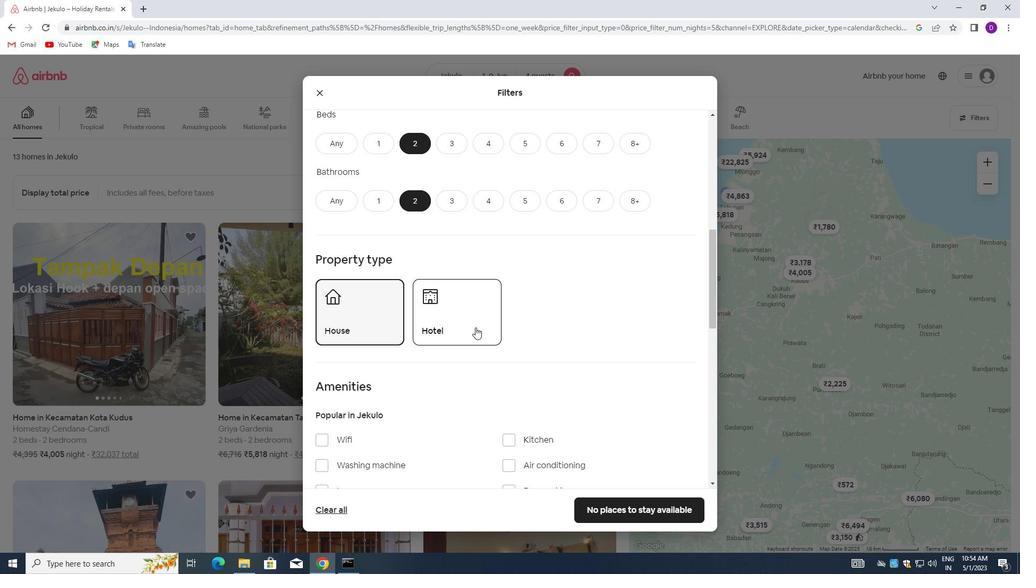 
Action: Mouse scrolled (475, 327) with delta (0, 0)
Screenshot: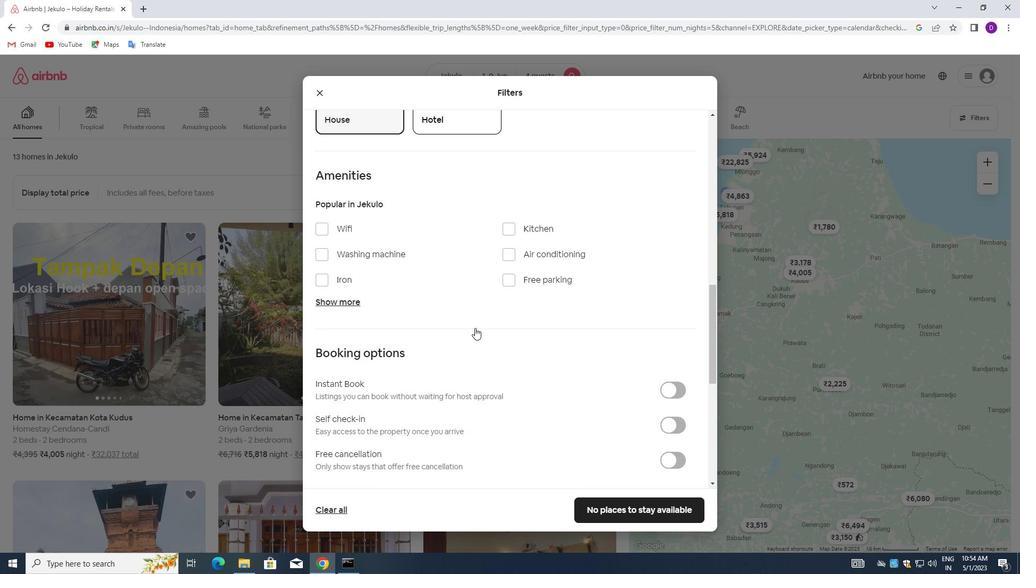 
Action: Mouse moved to (677, 373)
Screenshot: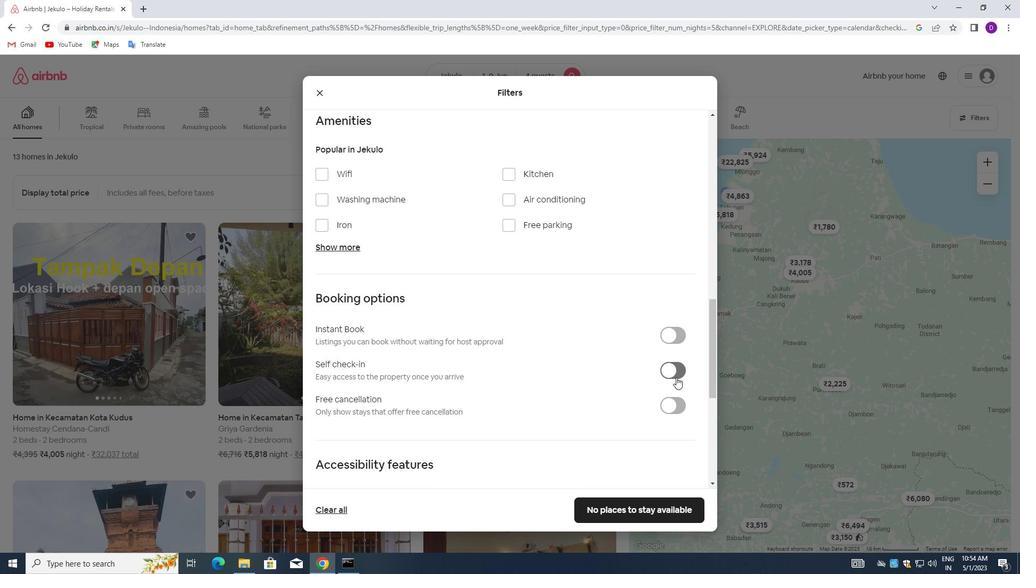 
Action: Mouse pressed left at (677, 373)
Screenshot: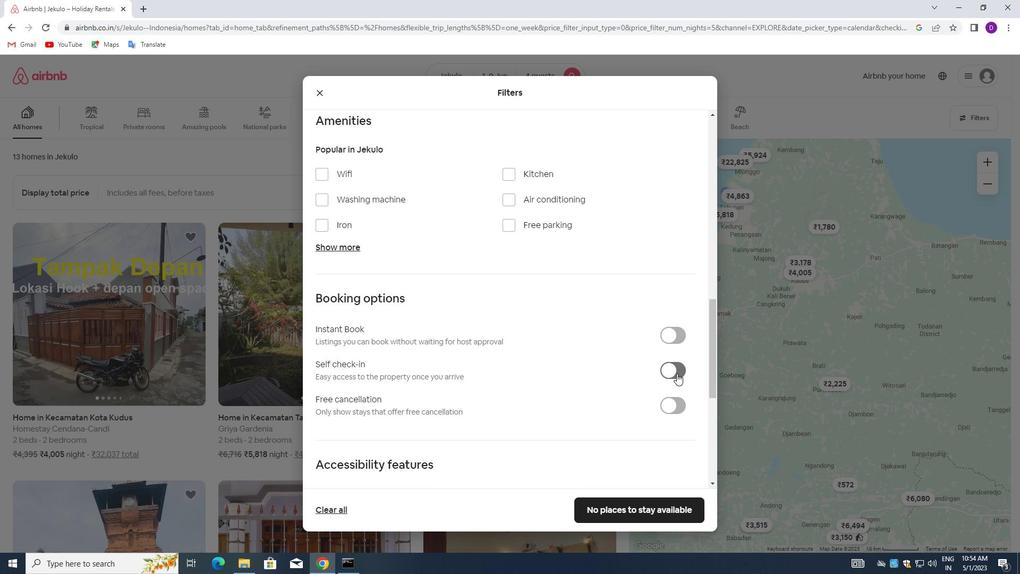 
Action: Mouse moved to (444, 341)
Screenshot: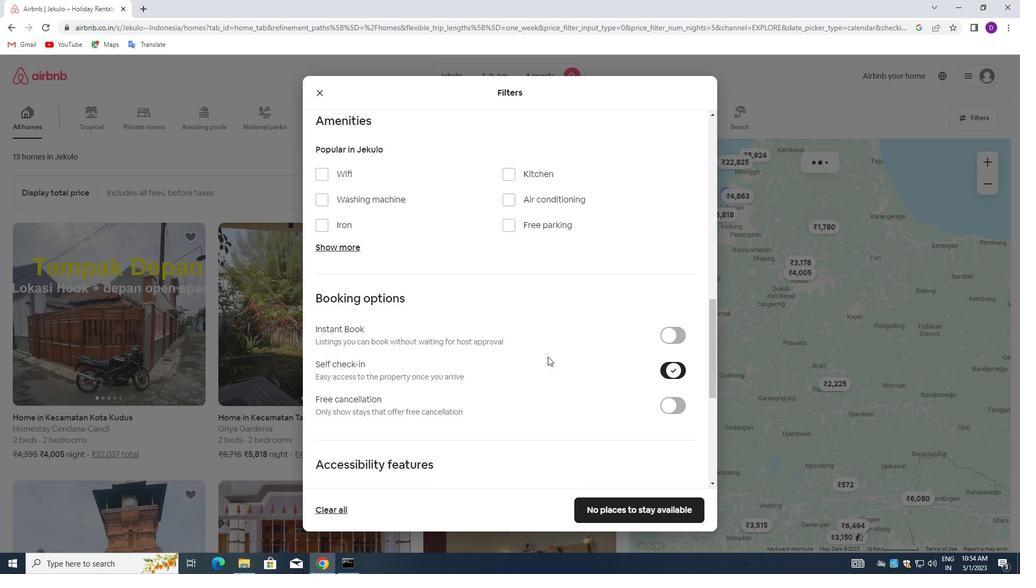 
Action: Mouse scrolled (444, 341) with delta (0, 0)
Screenshot: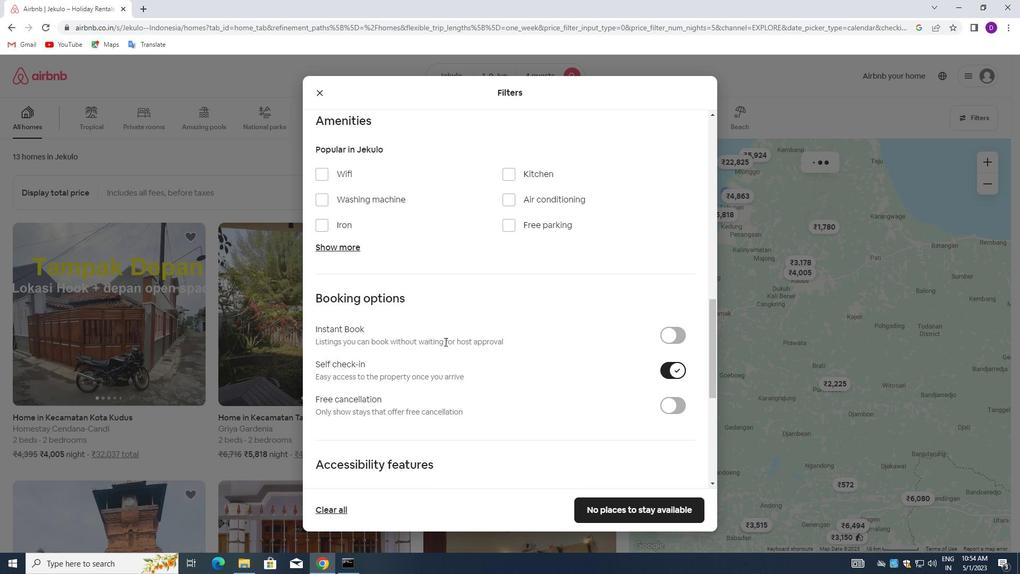 
Action: Mouse scrolled (444, 341) with delta (0, 0)
Screenshot: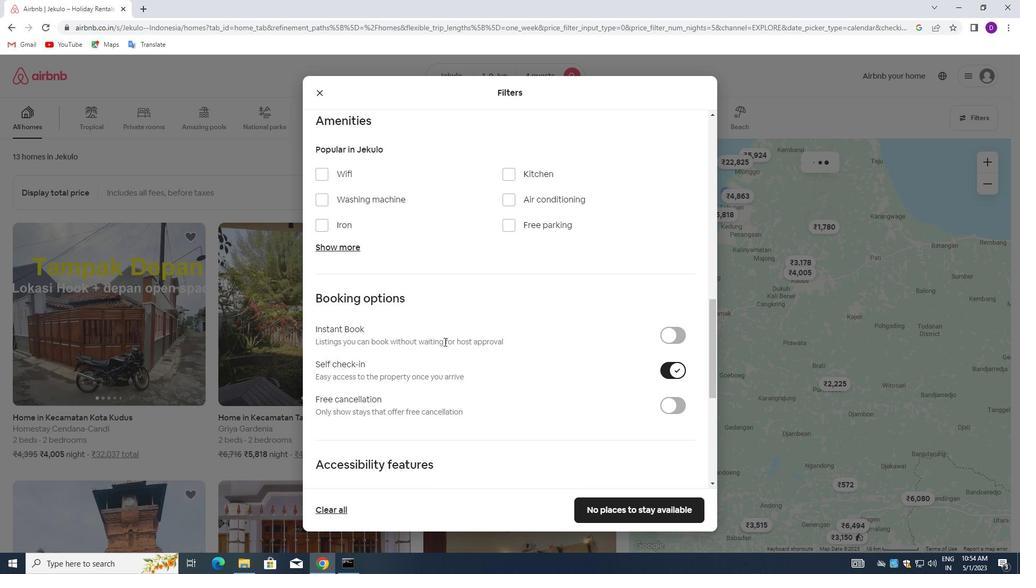 
Action: Mouse moved to (444, 341)
Screenshot: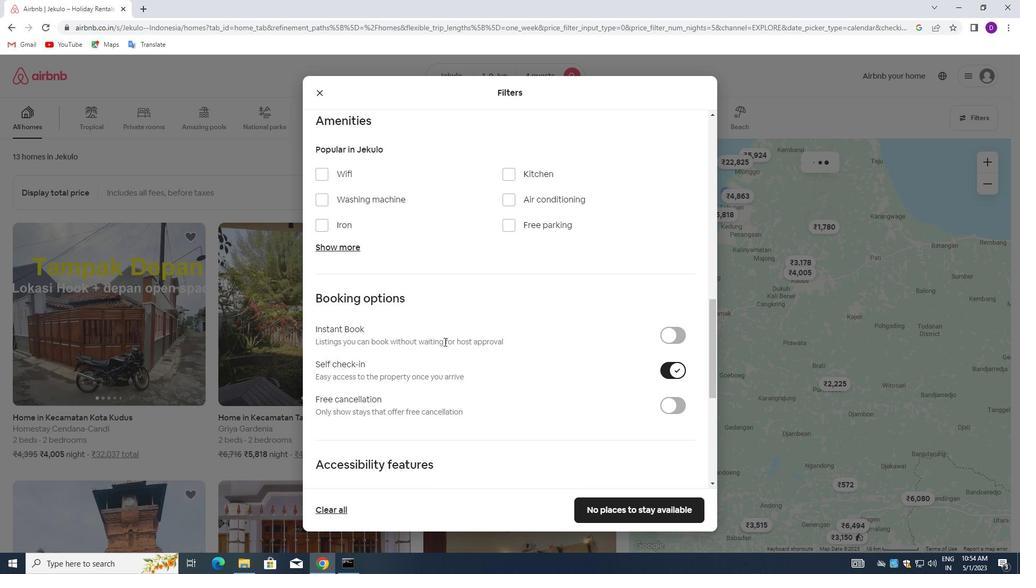 
Action: Mouse scrolled (444, 341) with delta (0, 0)
Screenshot: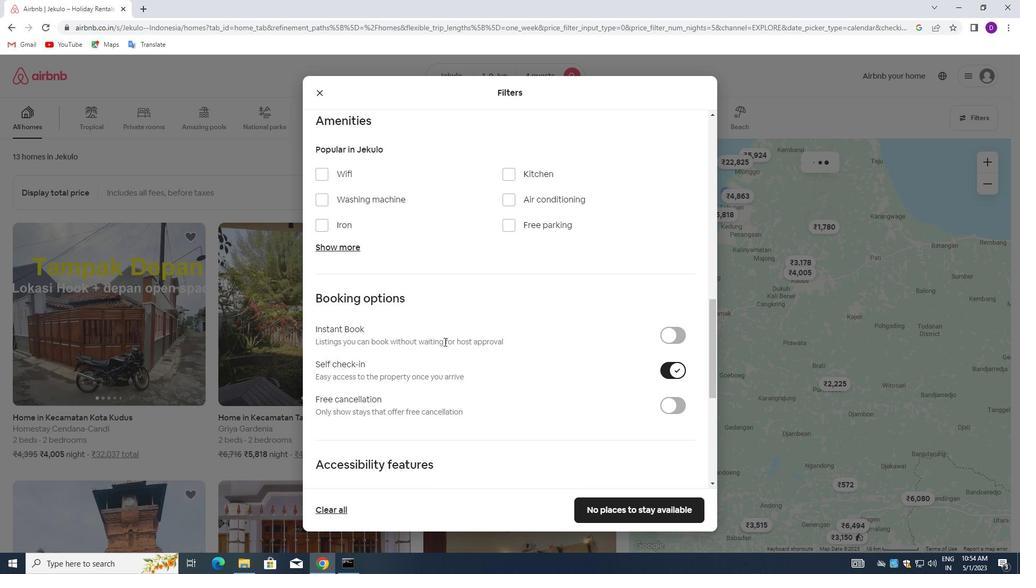 
Action: Mouse moved to (444, 341)
Screenshot: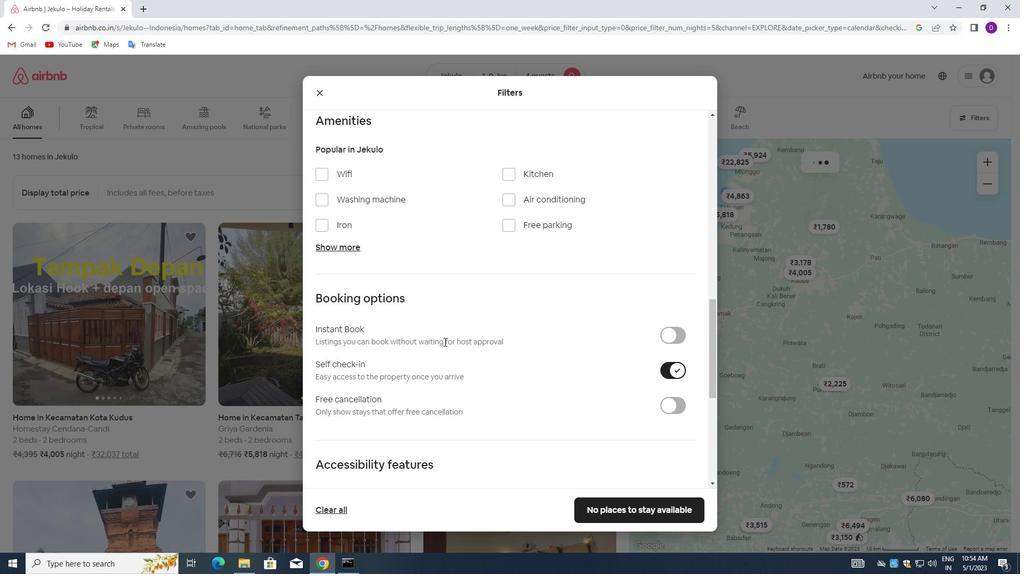 
Action: Mouse scrolled (444, 341) with delta (0, 0)
Screenshot: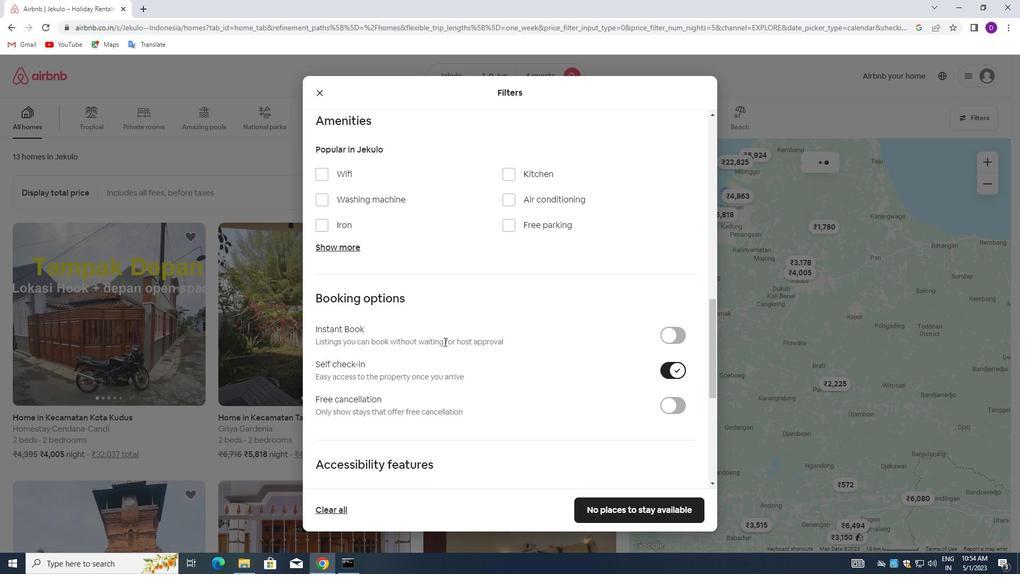 
Action: Mouse moved to (444, 342)
Screenshot: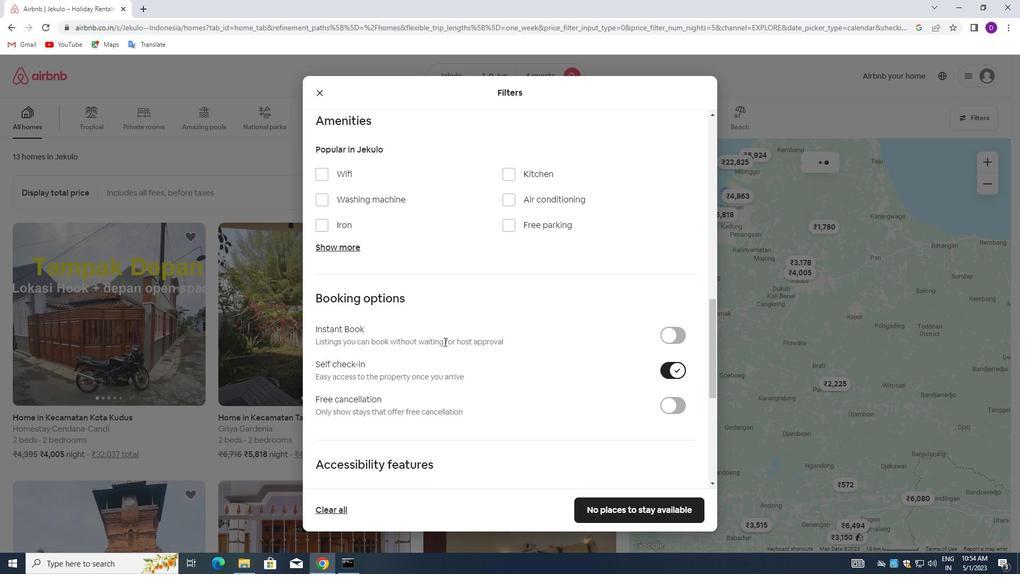 
Action: Mouse scrolled (444, 341) with delta (0, 0)
Screenshot: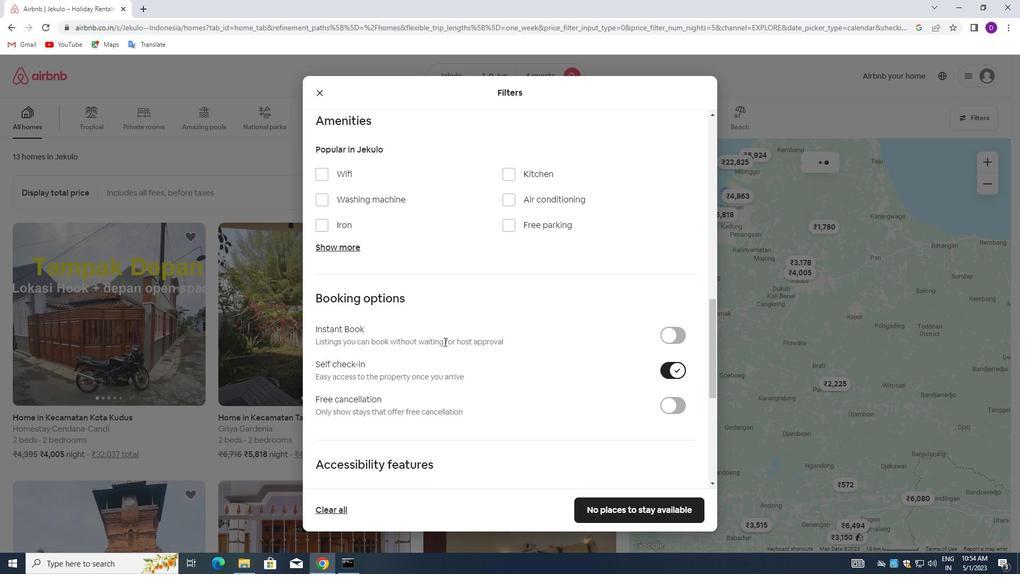 
Action: Mouse moved to (445, 343)
Screenshot: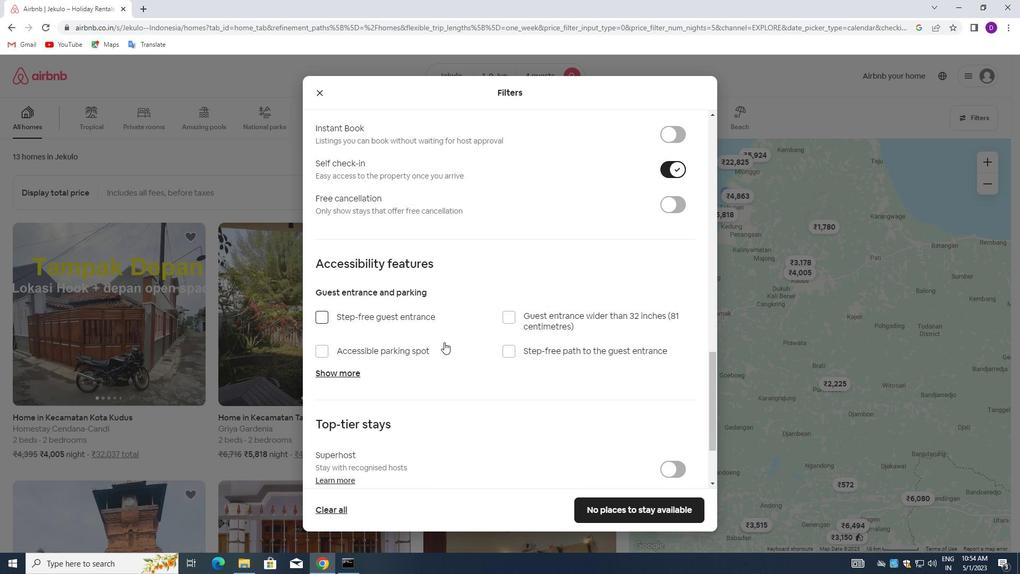 
Action: Mouse scrolled (445, 343) with delta (0, 0)
Screenshot: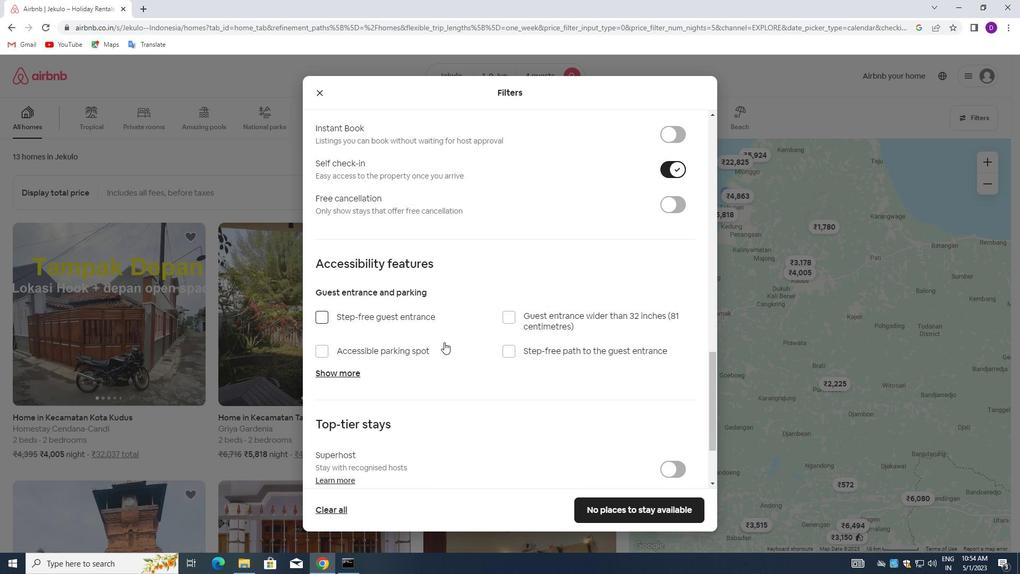 
Action: Mouse moved to (447, 347)
Screenshot: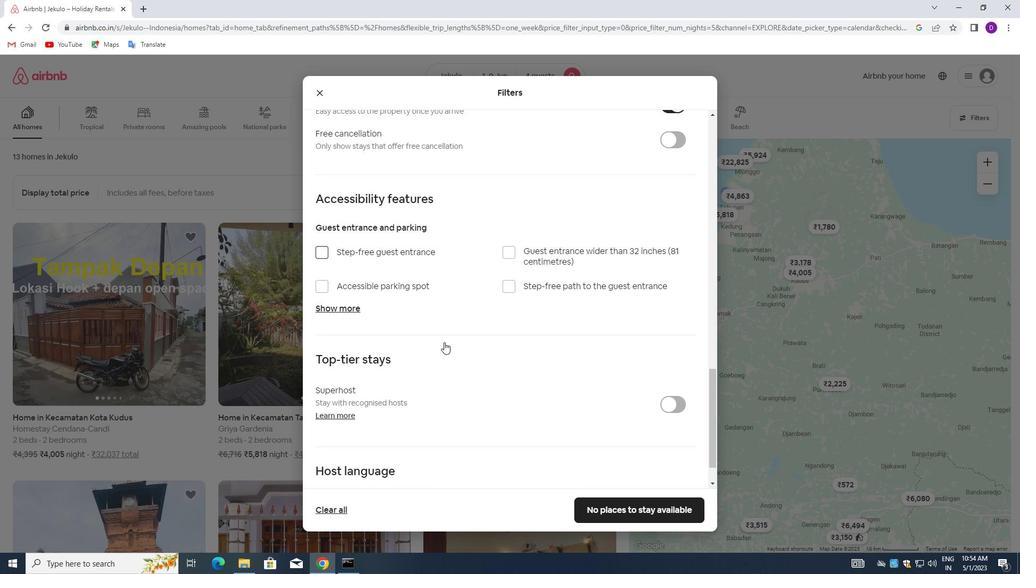 
Action: Mouse scrolled (447, 347) with delta (0, 0)
Screenshot: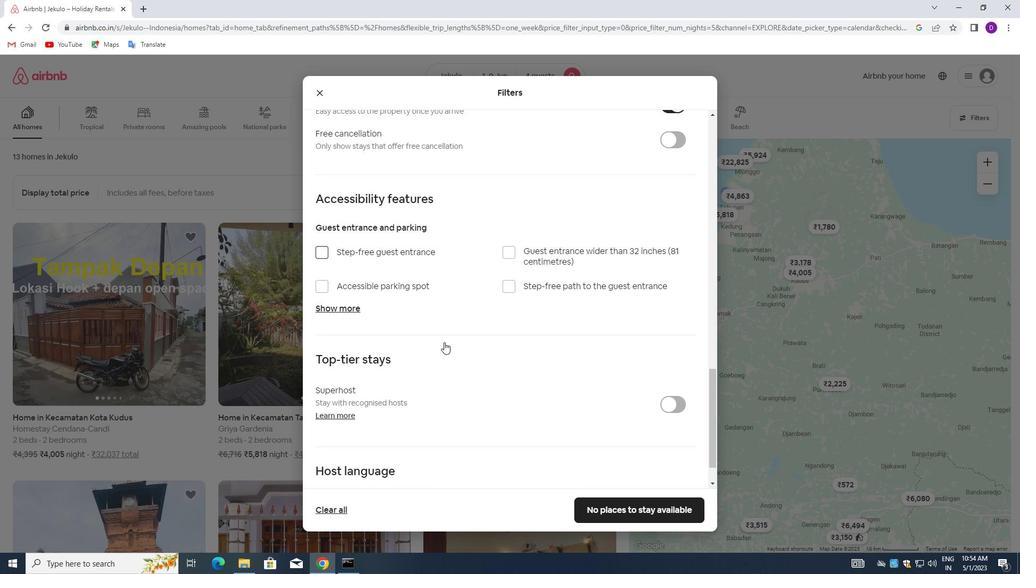 
Action: Mouse moved to (447, 349)
Screenshot: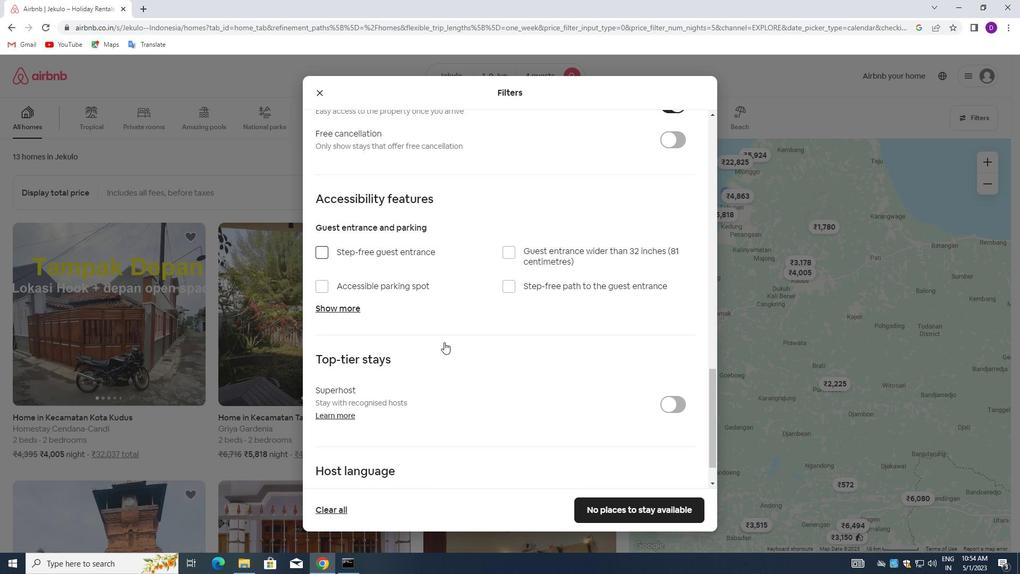 
Action: Mouse scrolled (447, 348) with delta (0, 0)
Screenshot: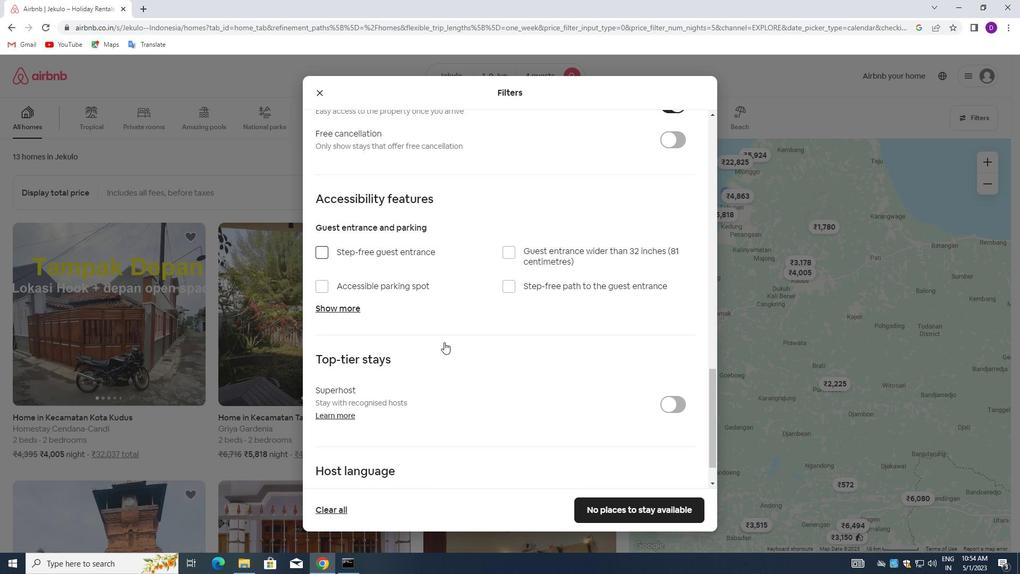 
Action: Mouse moved to (447, 350)
Screenshot: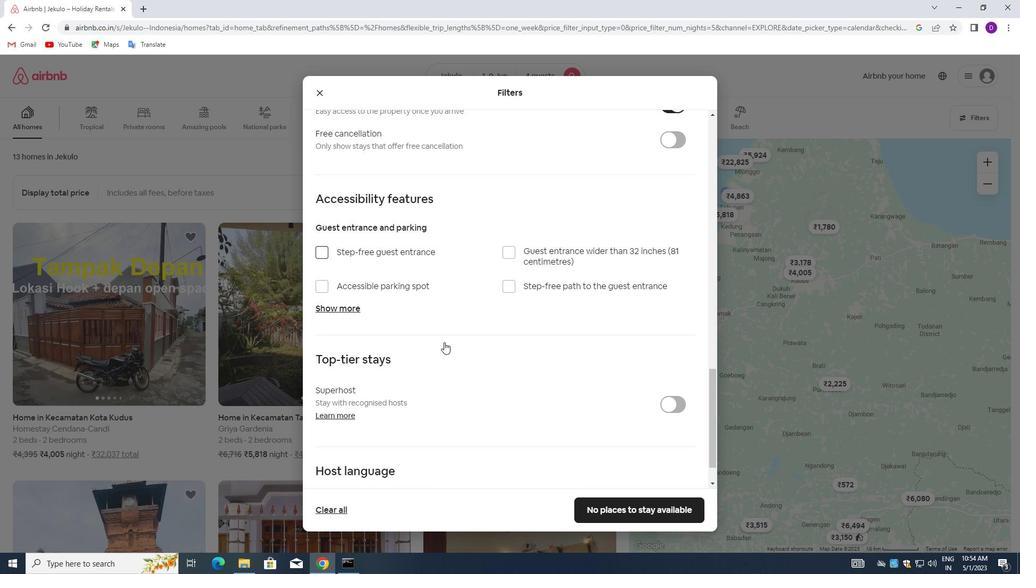 
Action: Mouse scrolled (447, 350) with delta (0, 0)
Screenshot: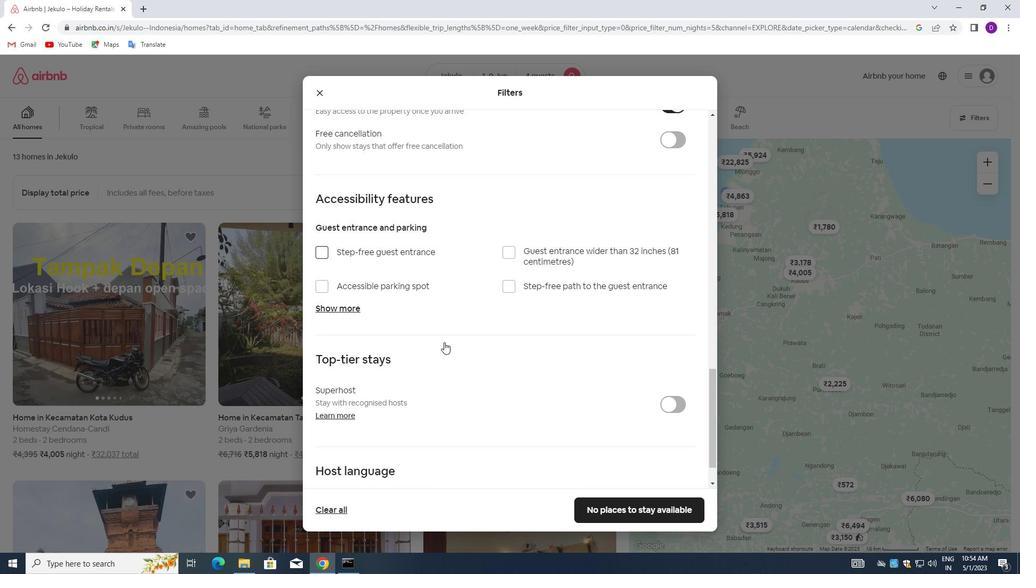 
Action: Mouse moved to (447, 352)
Screenshot: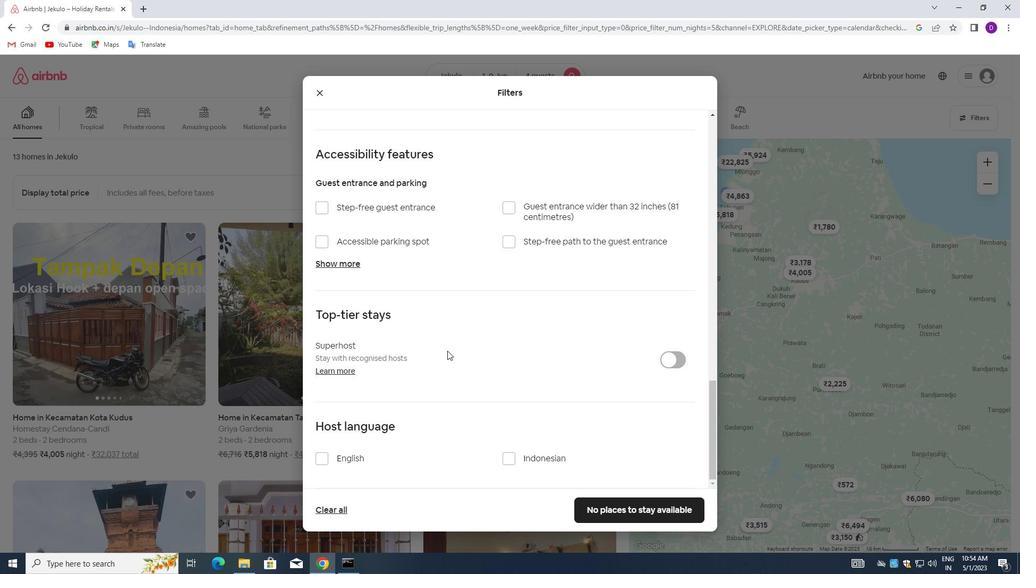 
Action: Mouse scrolled (447, 351) with delta (0, 0)
Screenshot: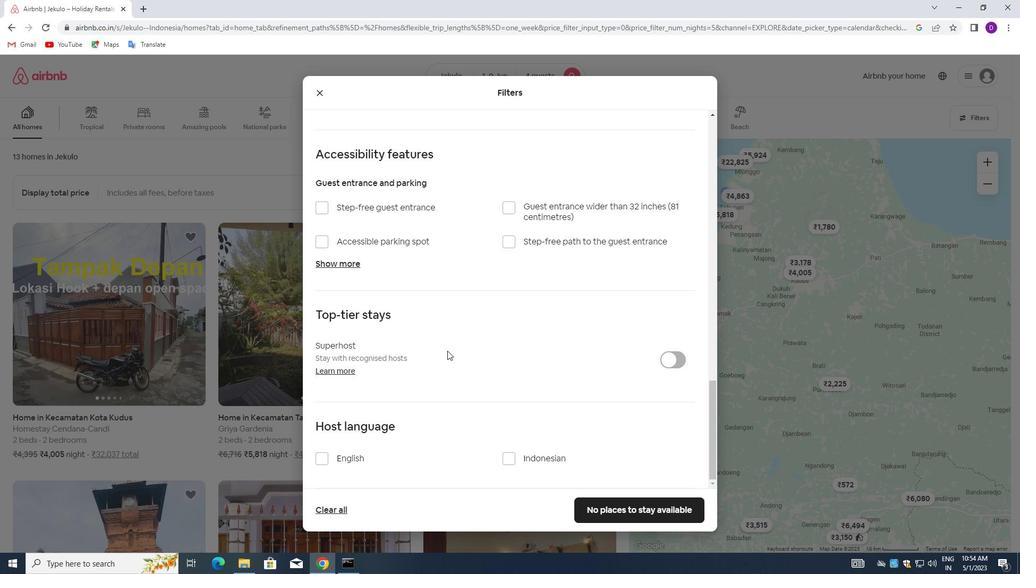 
Action: Mouse moved to (449, 357)
Screenshot: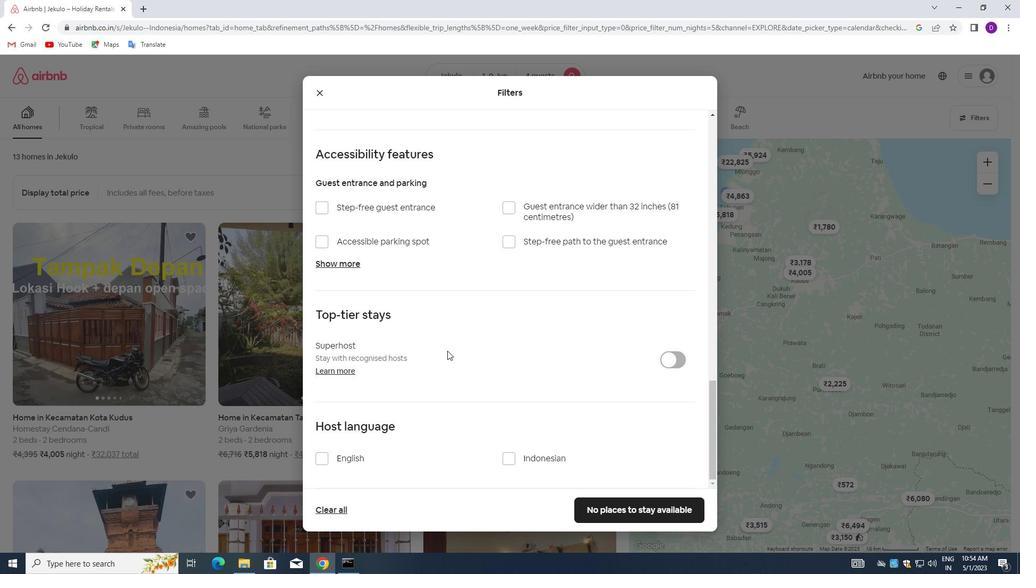 
Action: Mouse scrolled (449, 357) with delta (0, 0)
Screenshot: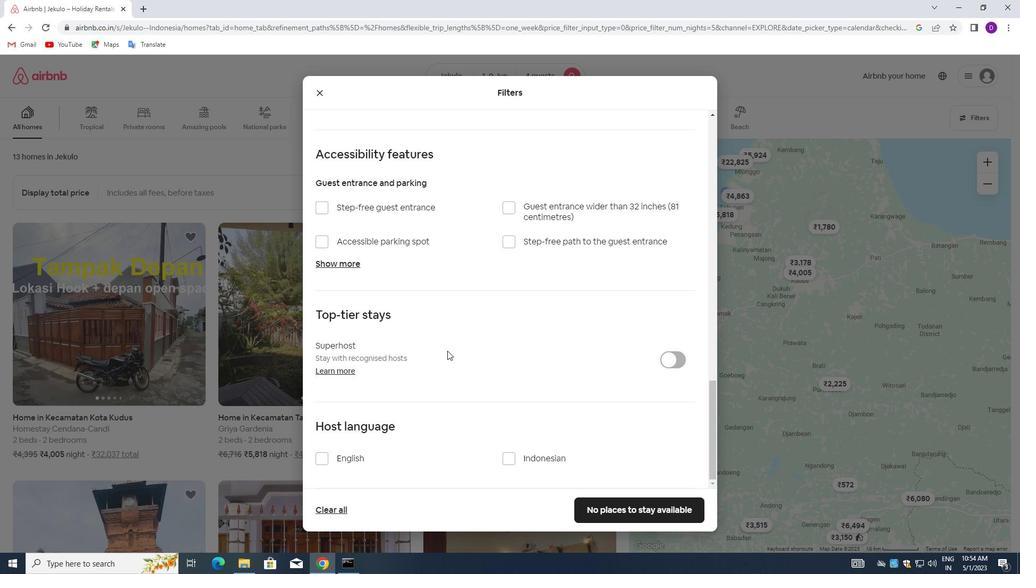 
Action: Mouse moved to (325, 455)
Screenshot: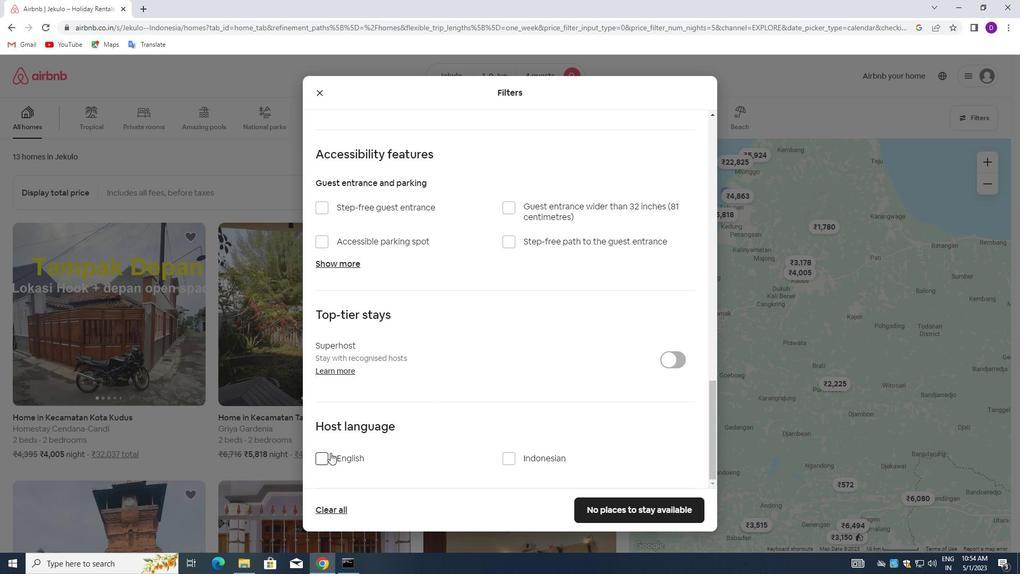 
Action: Mouse pressed left at (325, 455)
Screenshot: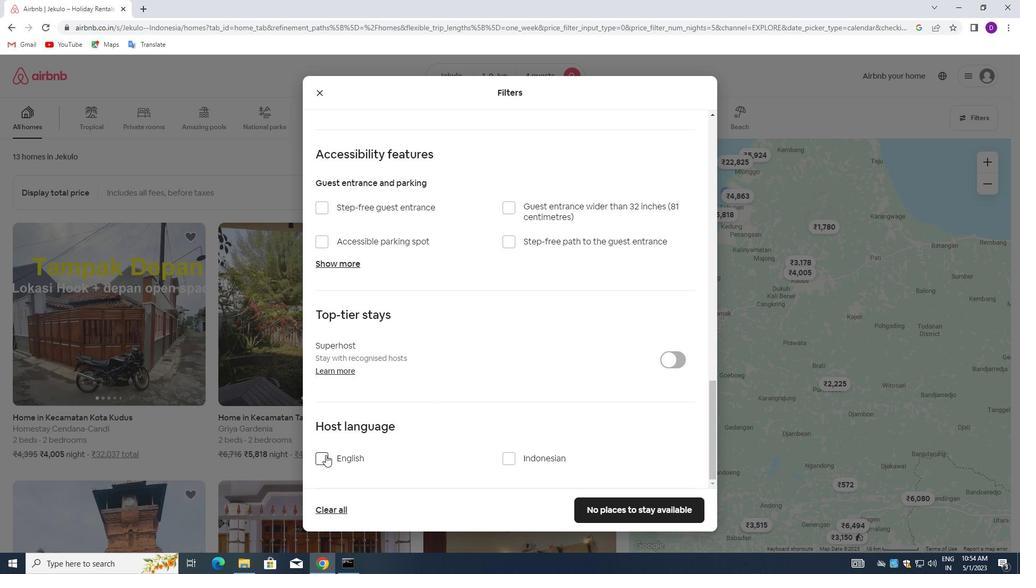 
Action: Mouse moved to (640, 504)
Screenshot: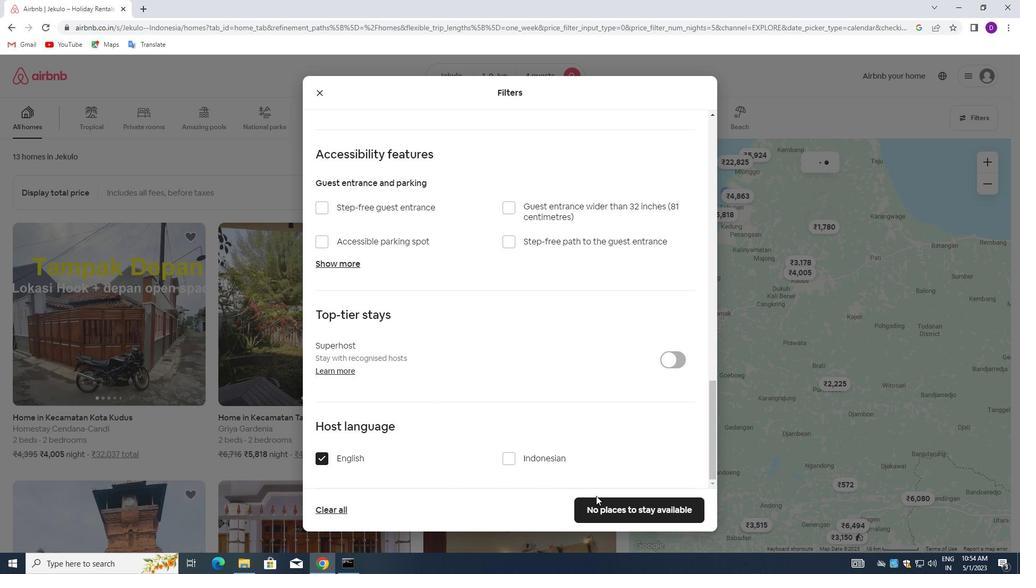 
Action: Mouse pressed left at (640, 504)
Screenshot: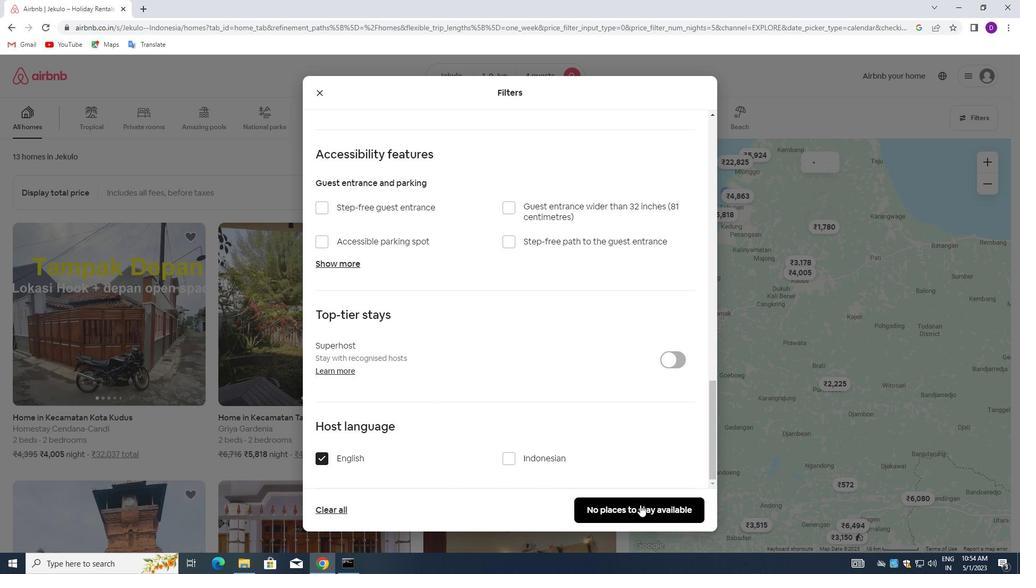 
Action: Mouse moved to (641, 503)
Screenshot: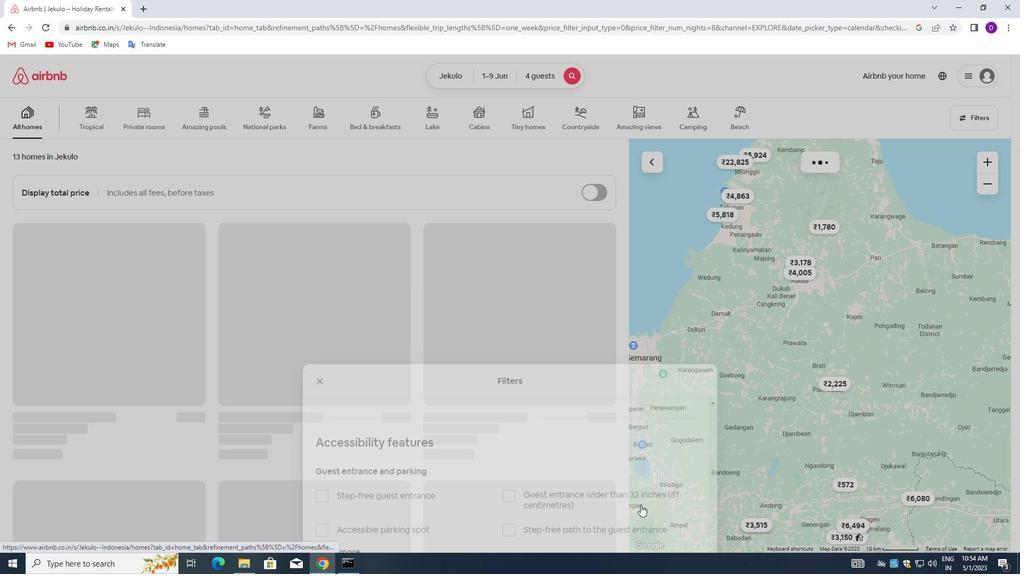 
